 Task: Find Round Trip flight tickets for 2 adults, in Economy from Alexandria-Egypt to Guilin to travel on 24-Dec-2023. Guilin to Alexandria-Egypt on 29-Dec-2023.
Action: Mouse moved to (318, 270)
Screenshot: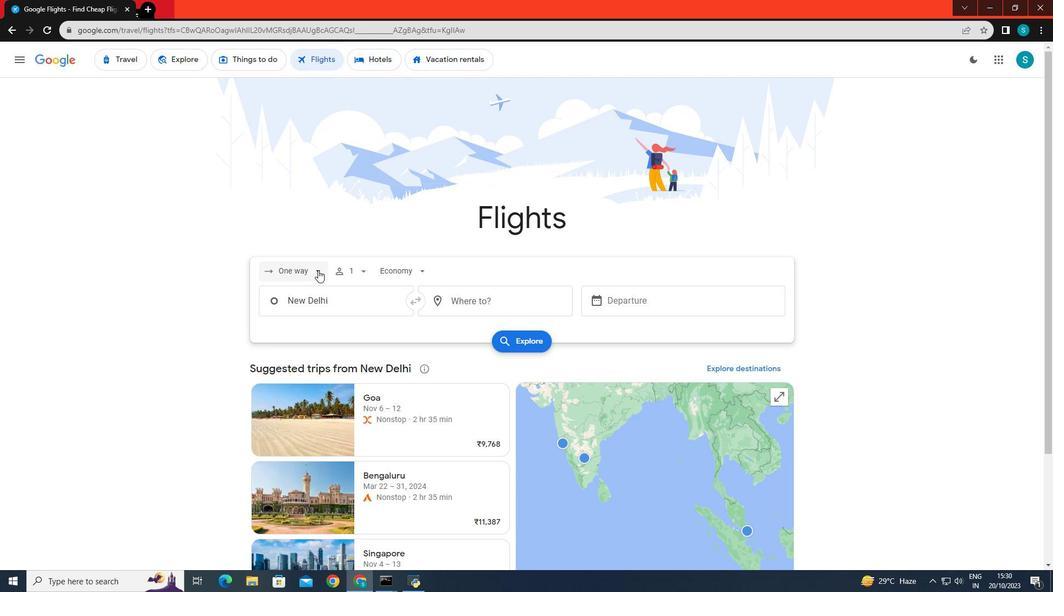 
Action: Mouse pressed left at (318, 270)
Screenshot: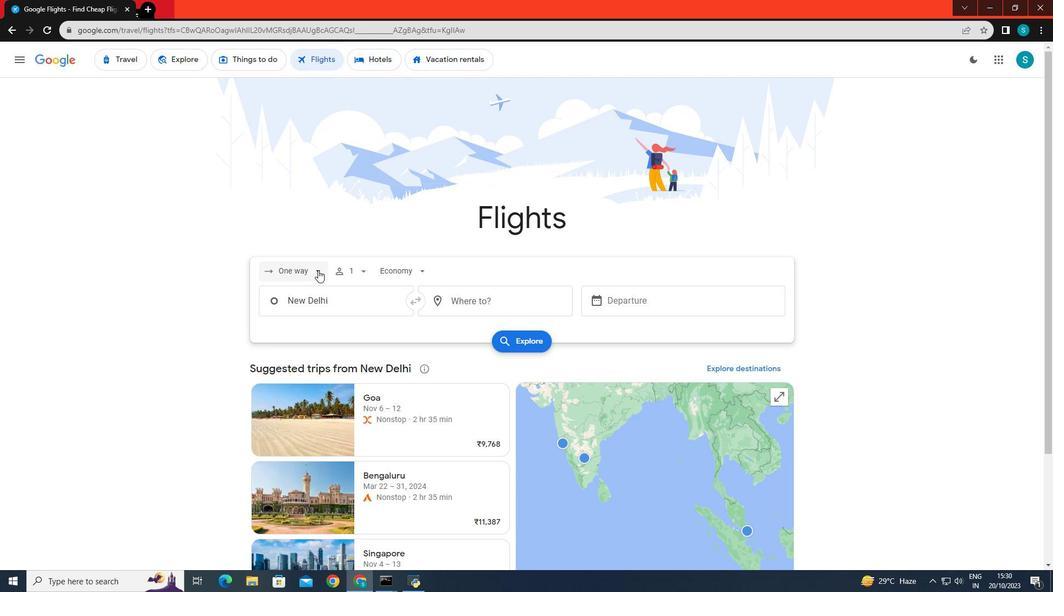 
Action: Mouse moved to (311, 301)
Screenshot: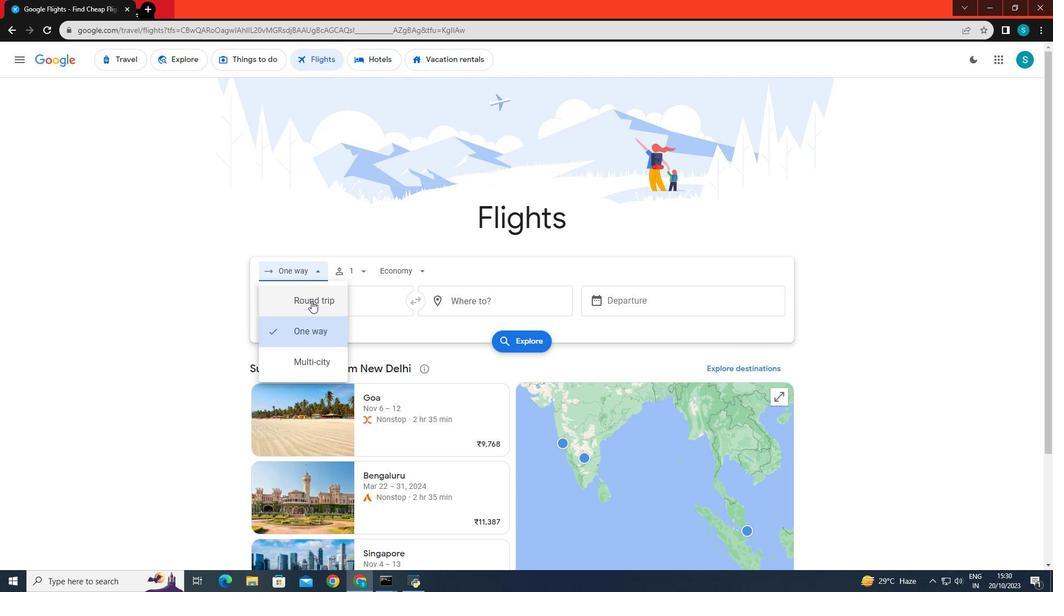 
Action: Mouse pressed left at (311, 301)
Screenshot: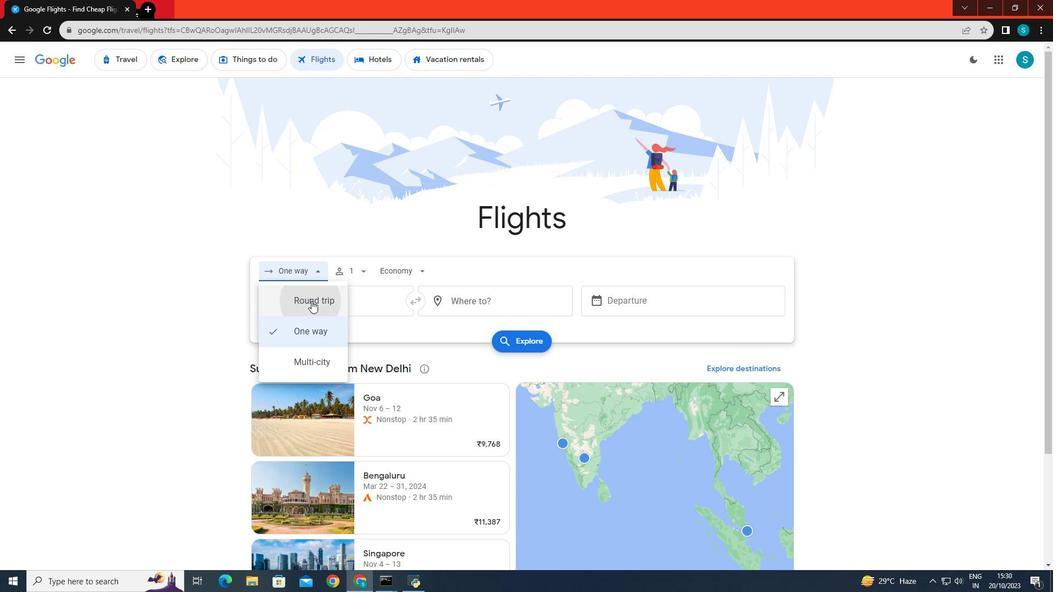
Action: Mouse moved to (368, 273)
Screenshot: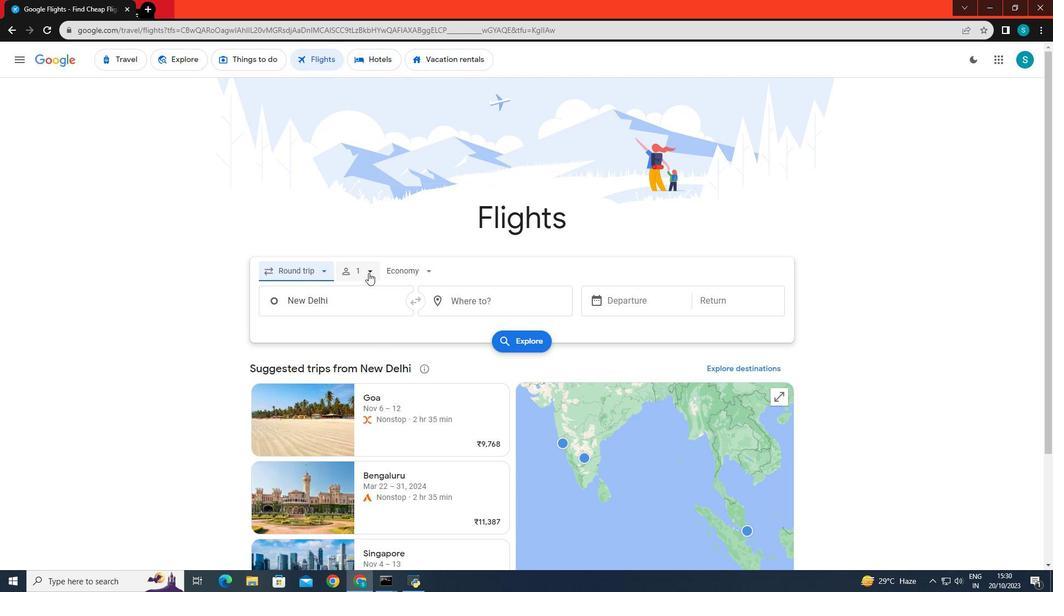 
Action: Mouse pressed left at (368, 273)
Screenshot: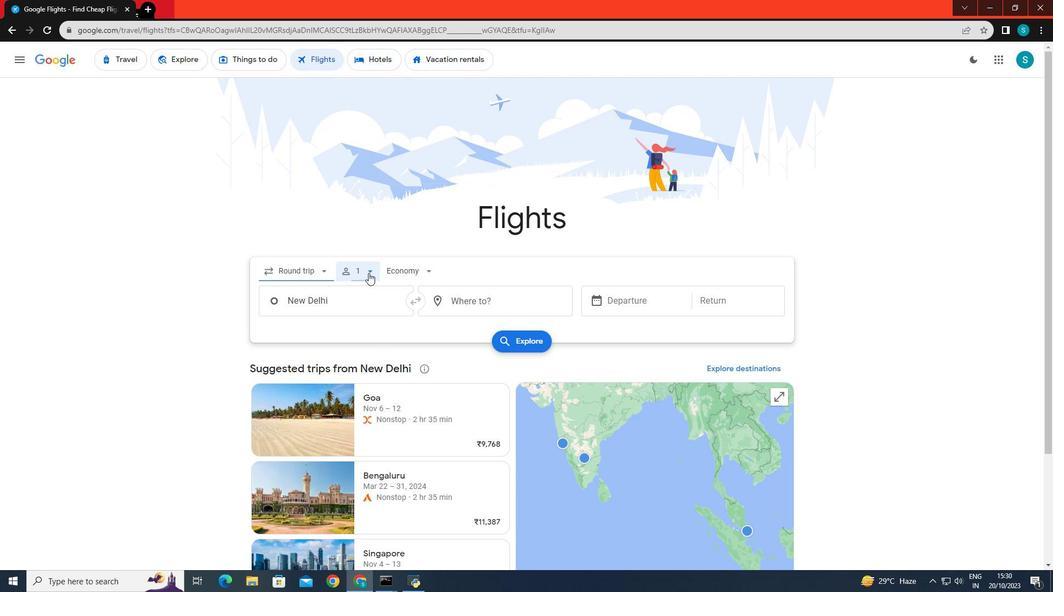 
Action: Mouse moved to (456, 301)
Screenshot: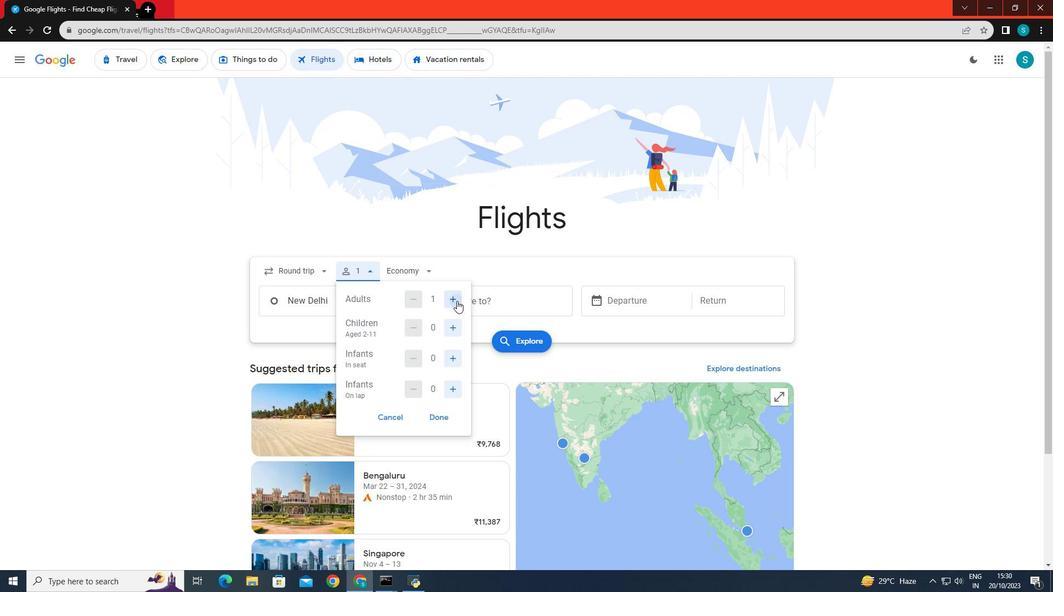 
Action: Mouse pressed left at (456, 301)
Screenshot: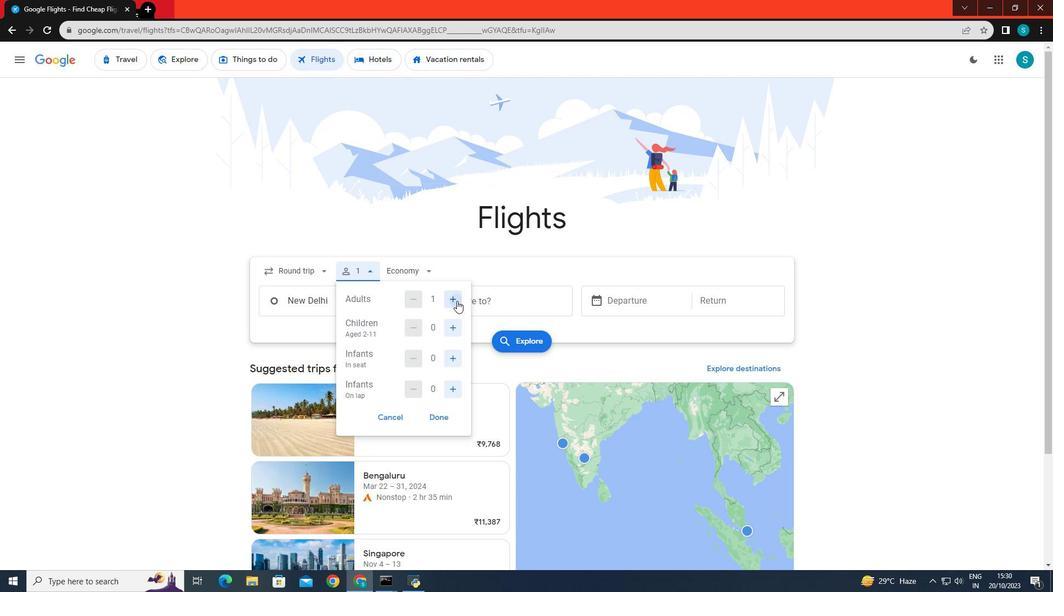 
Action: Mouse moved to (437, 415)
Screenshot: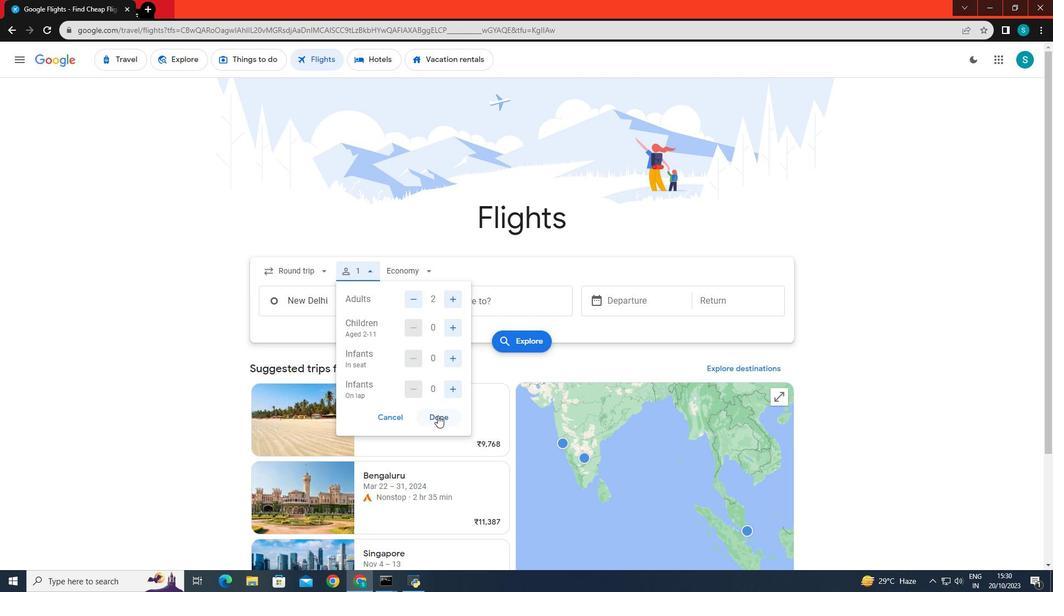 
Action: Mouse pressed left at (437, 415)
Screenshot: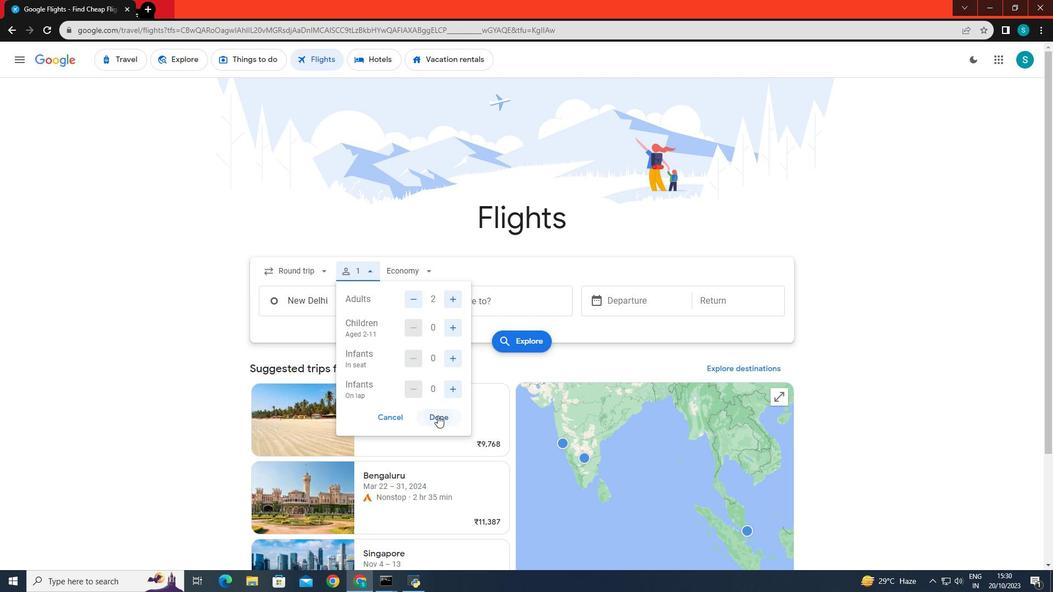 
Action: Mouse moved to (417, 267)
Screenshot: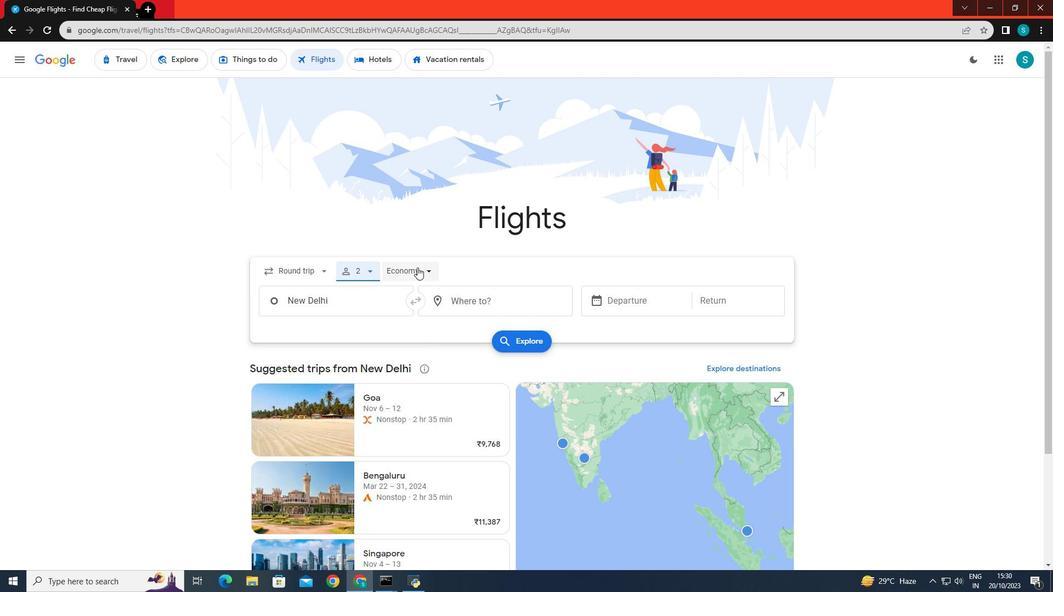 
Action: Mouse pressed left at (417, 267)
Screenshot: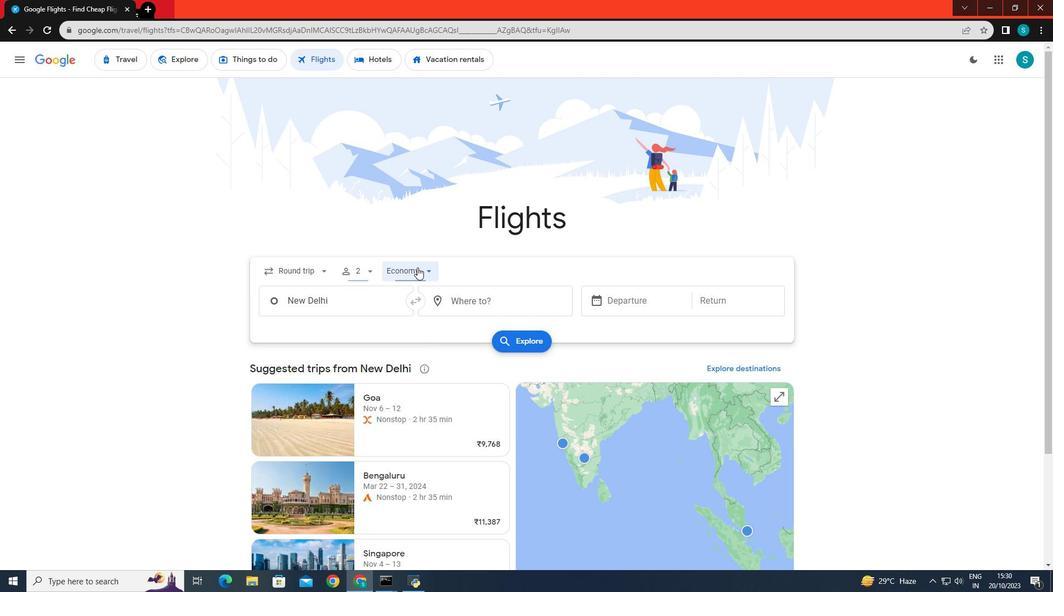 
Action: Mouse moved to (429, 303)
Screenshot: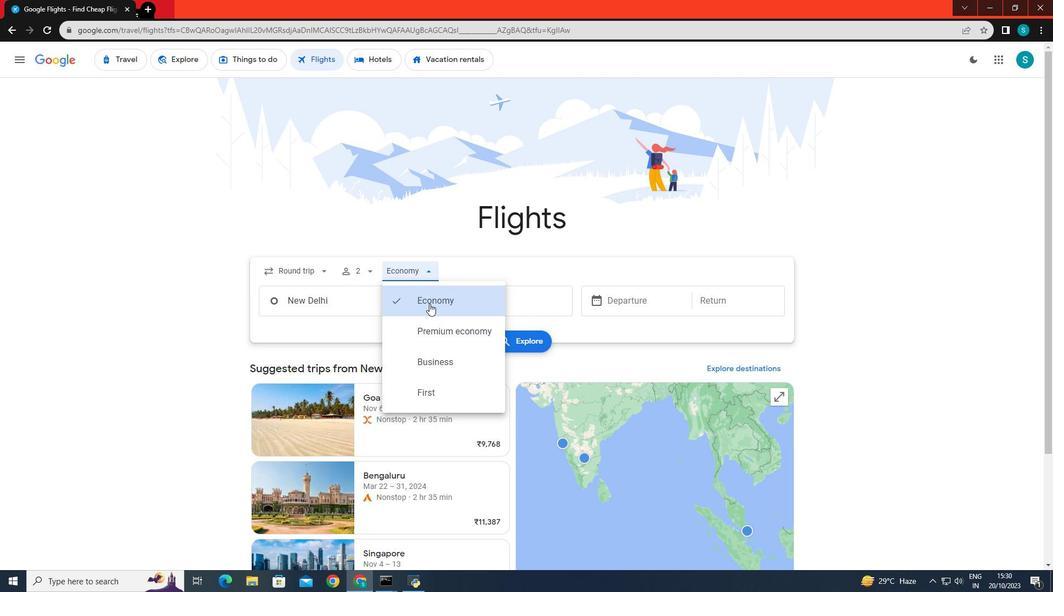 
Action: Mouse pressed left at (429, 303)
Screenshot: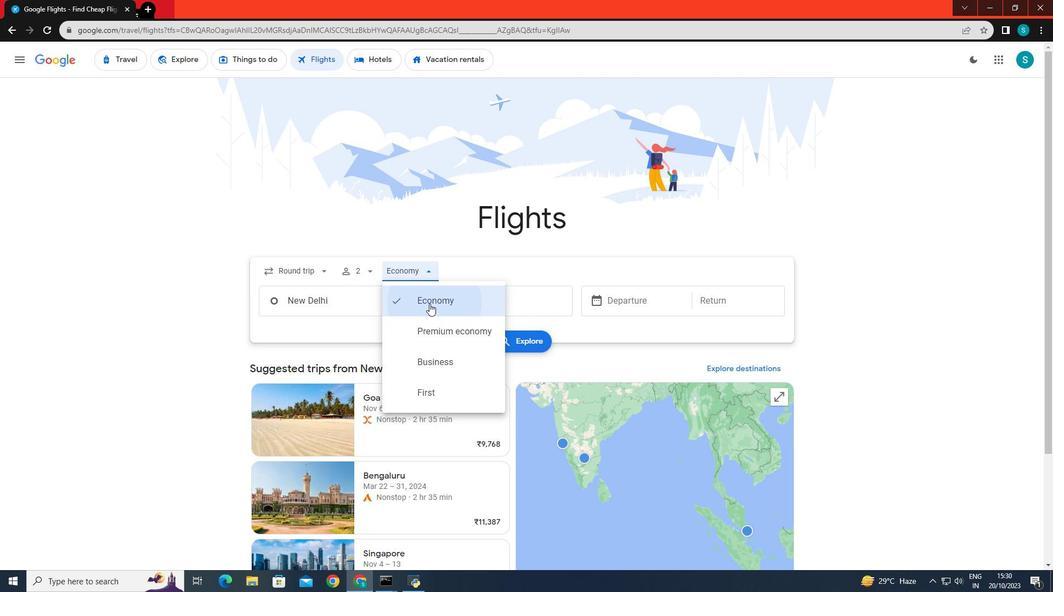 
Action: Mouse moved to (339, 303)
Screenshot: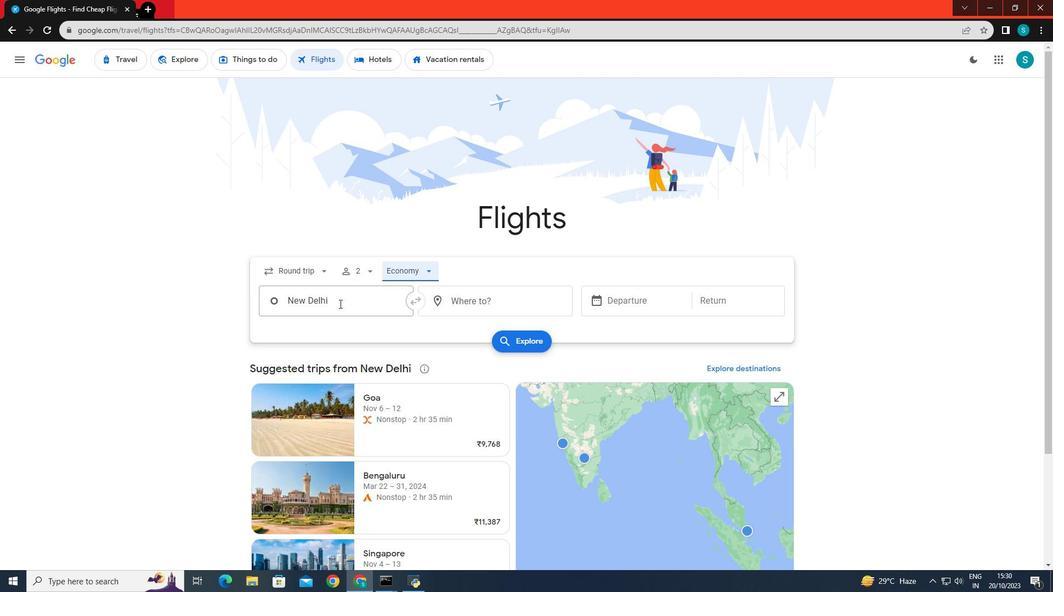 
Action: Mouse pressed left at (339, 303)
Screenshot: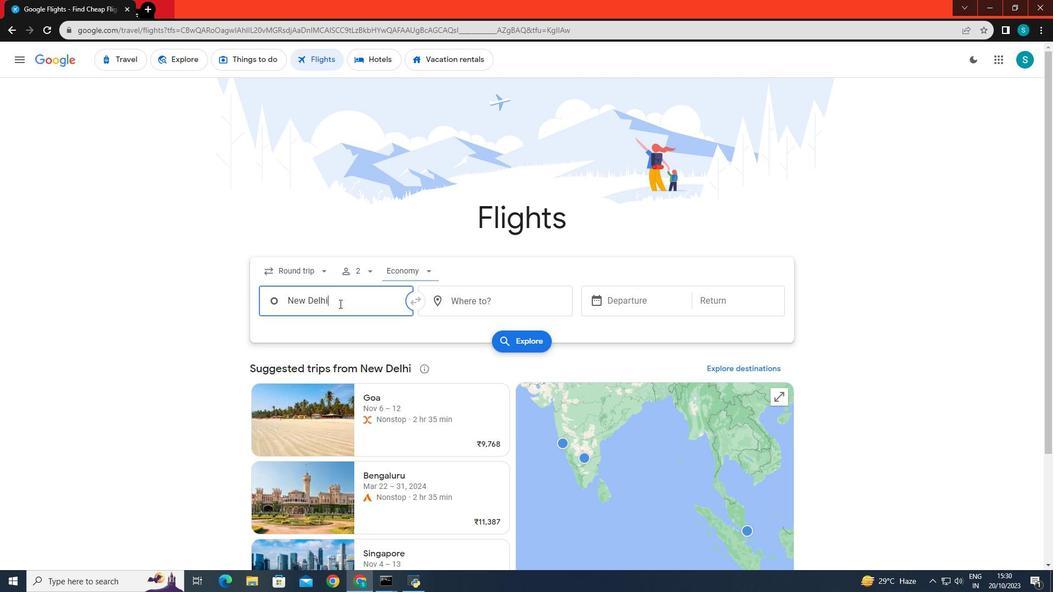 
Action: Key pressed <Key.backspace><Key.caps_lock>A<Key.caps_lock>lexandria
Screenshot: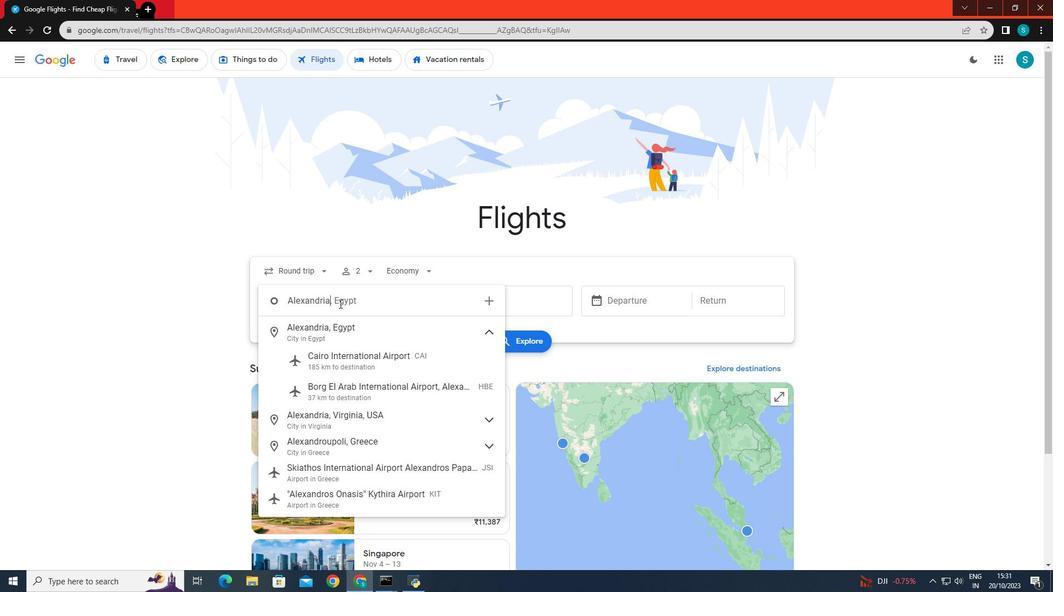
Action: Mouse moved to (335, 328)
Screenshot: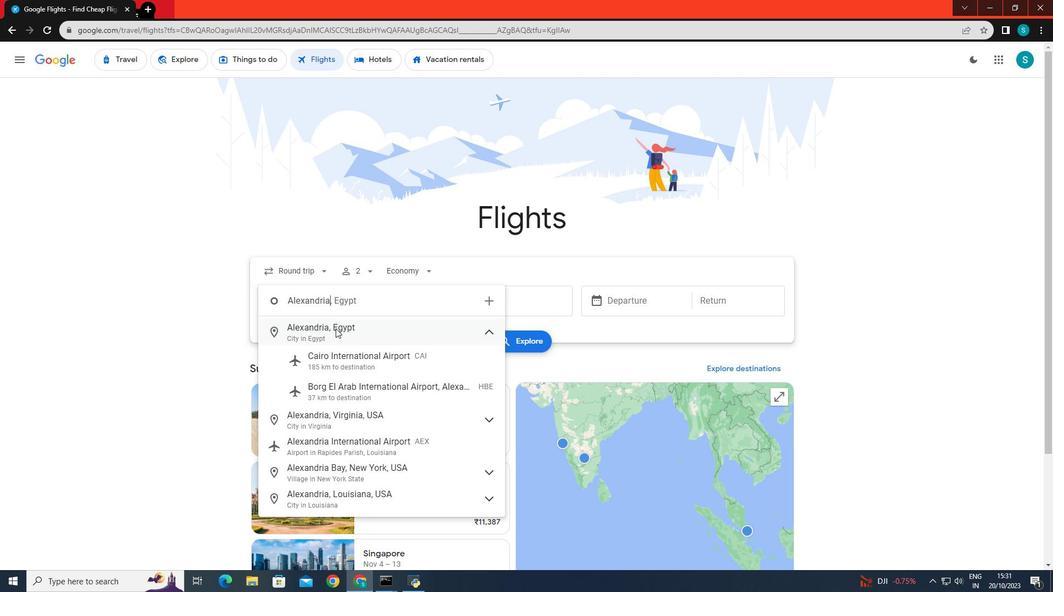 
Action: Mouse pressed left at (335, 328)
Screenshot: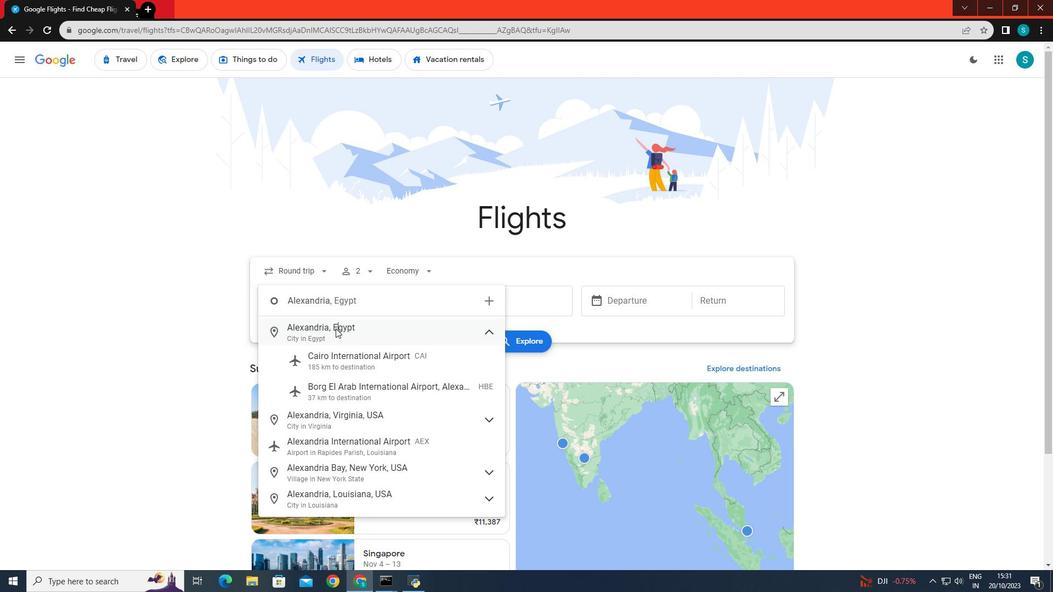 
Action: Mouse moved to (476, 299)
Screenshot: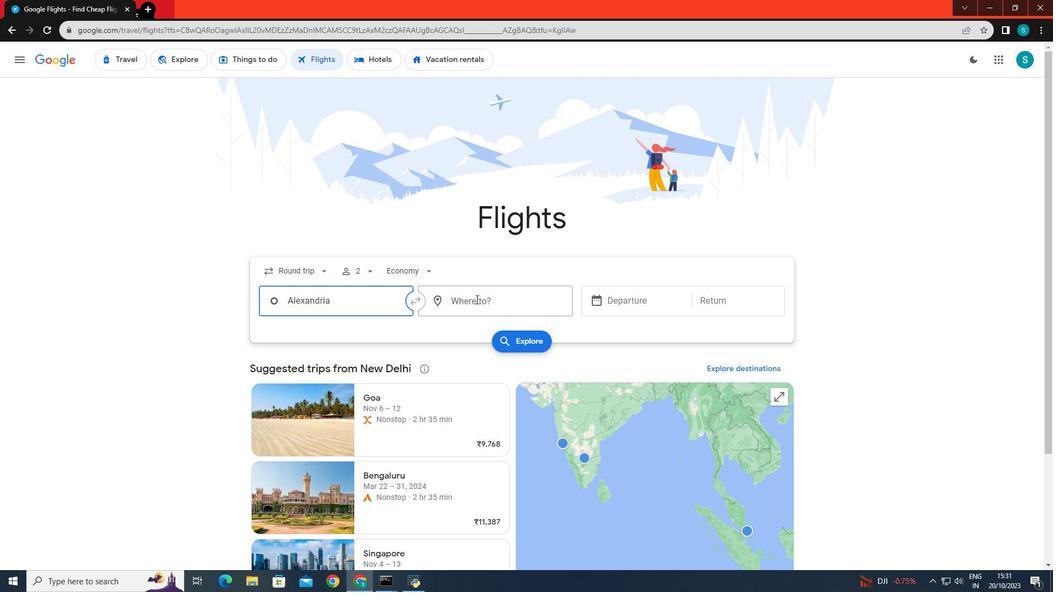 
Action: Mouse pressed left at (476, 299)
Screenshot: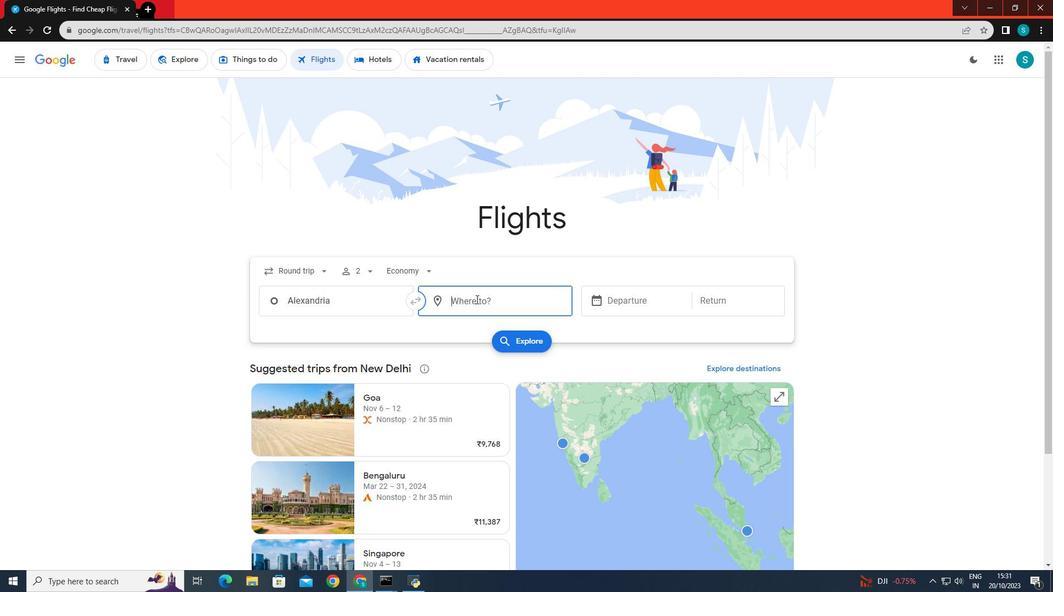 
Action: Key pressed <Key.caps_lock>G<Key.caps_lock>uilin
Screenshot: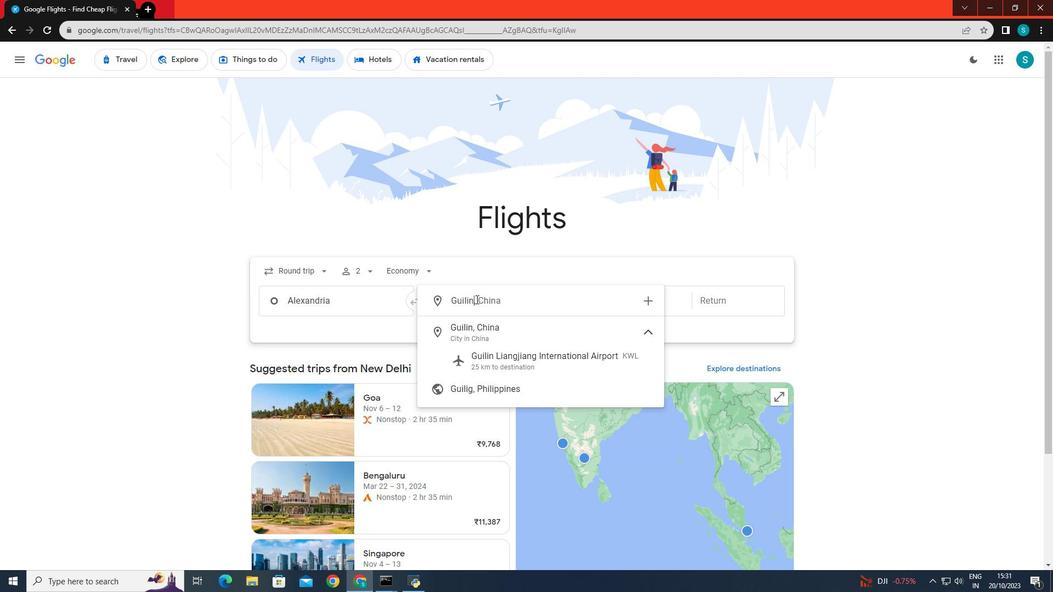 
Action: Mouse moved to (476, 332)
Screenshot: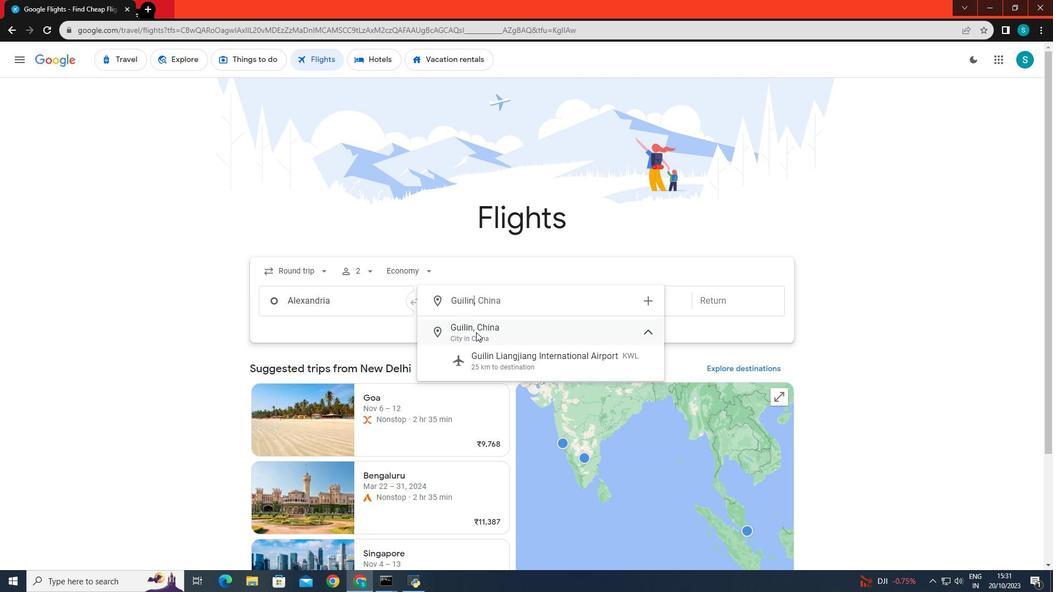
Action: Mouse pressed left at (476, 332)
Screenshot: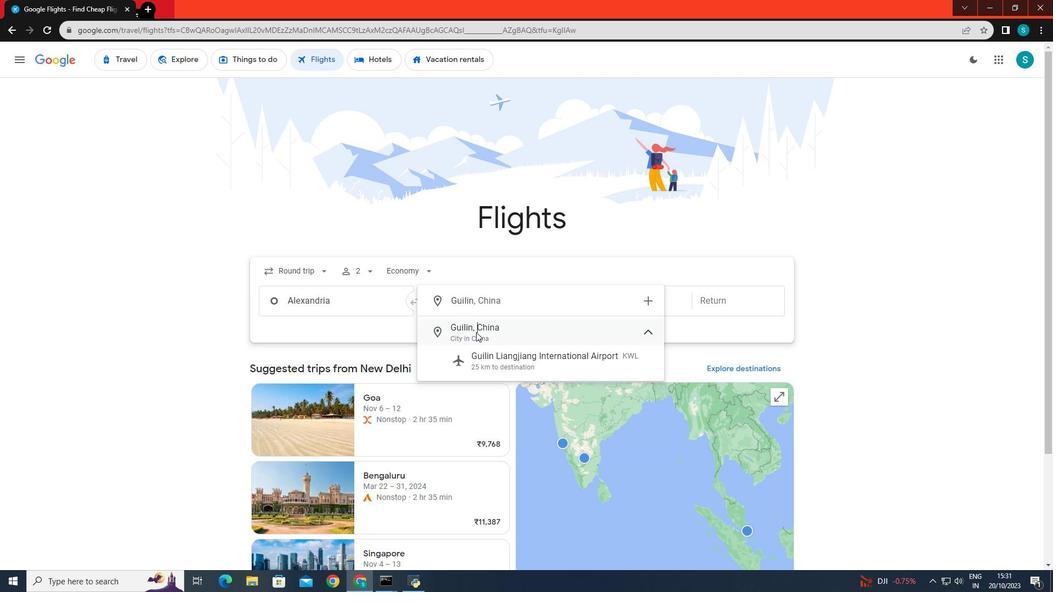 
Action: Mouse moved to (596, 309)
Screenshot: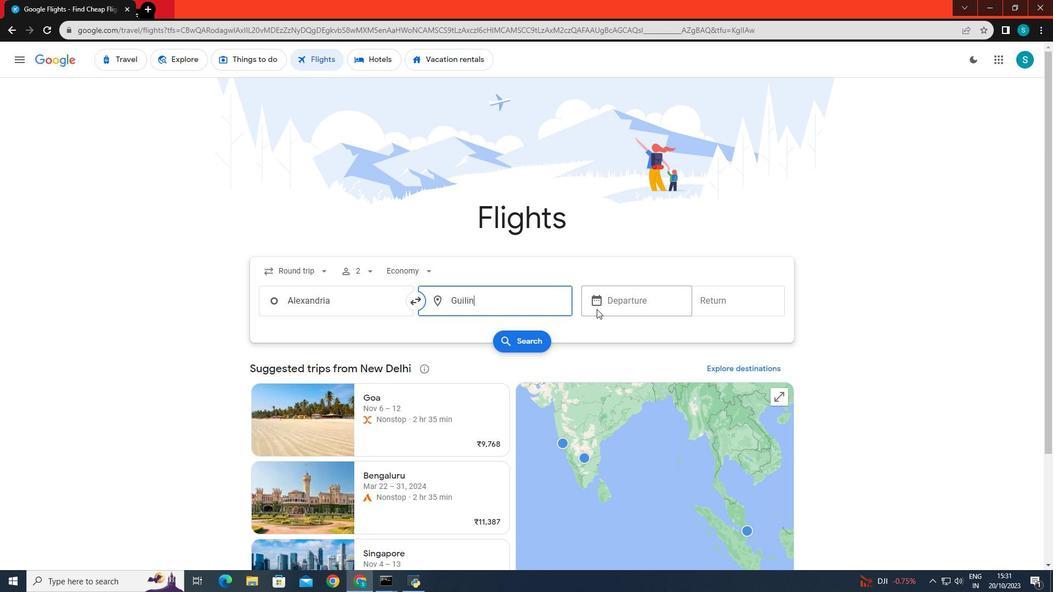 
Action: Mouse scrolled (596, 308) with delta (0, 0)
Screenshot: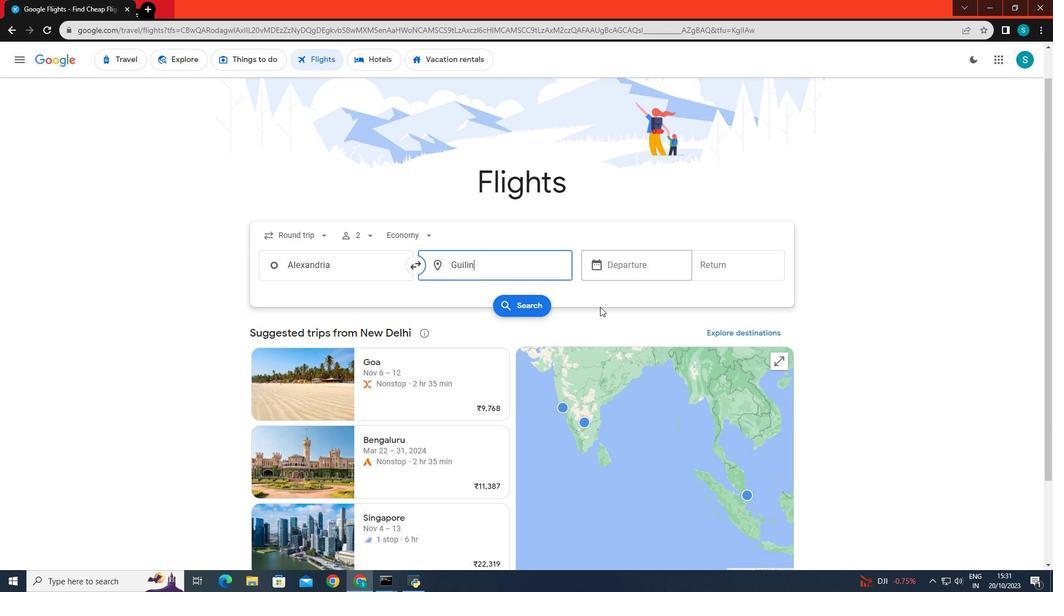
Action: Mouse moved to (637, 244)
Screenshot: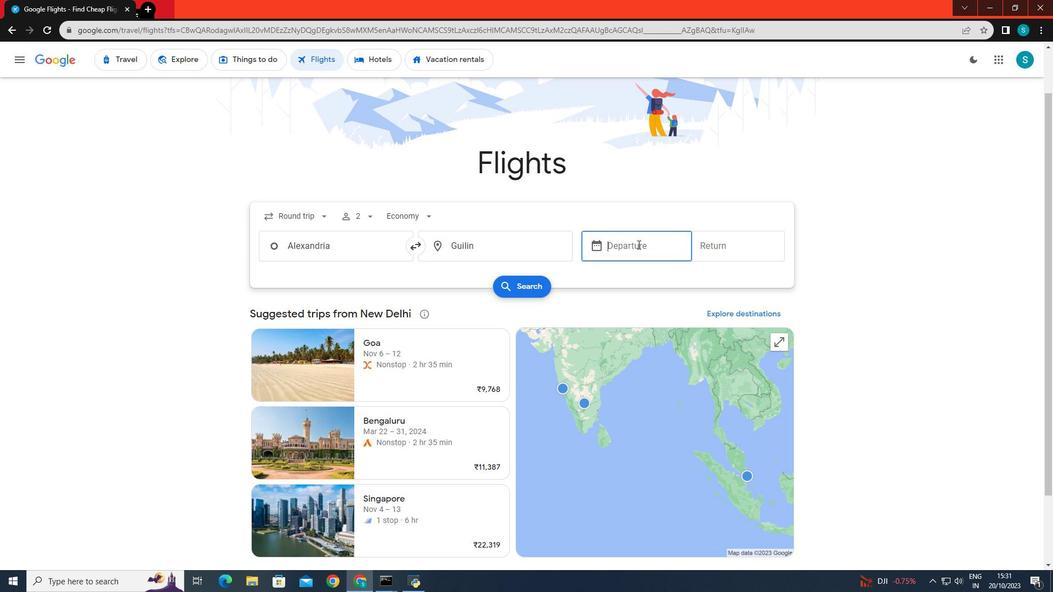 
Action: Mouse pressed left at (637, 244)
Screenshot: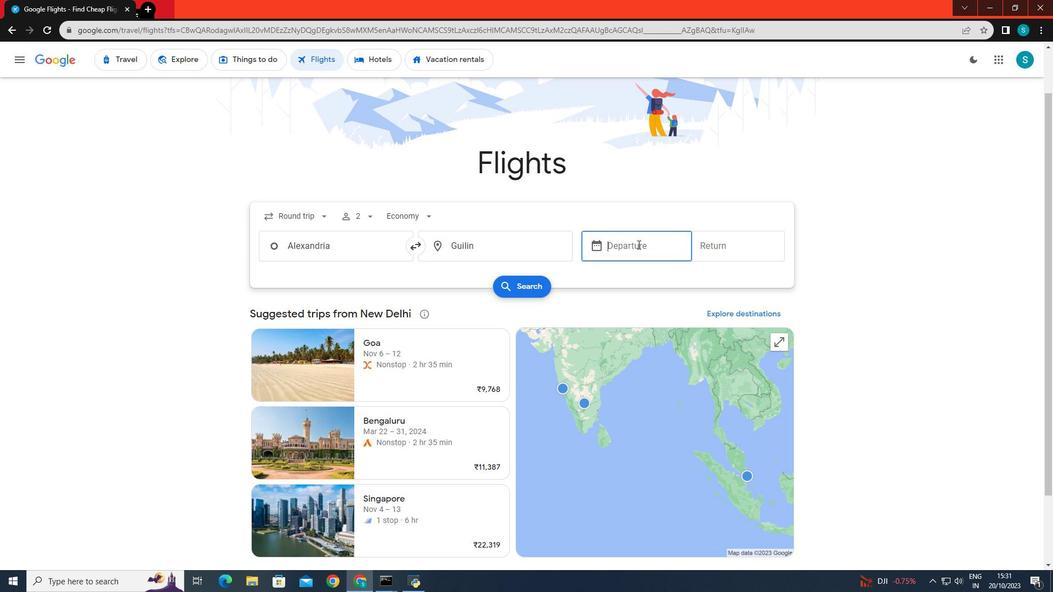 
Action: Mouse moved to (789, 380)
Screenshot: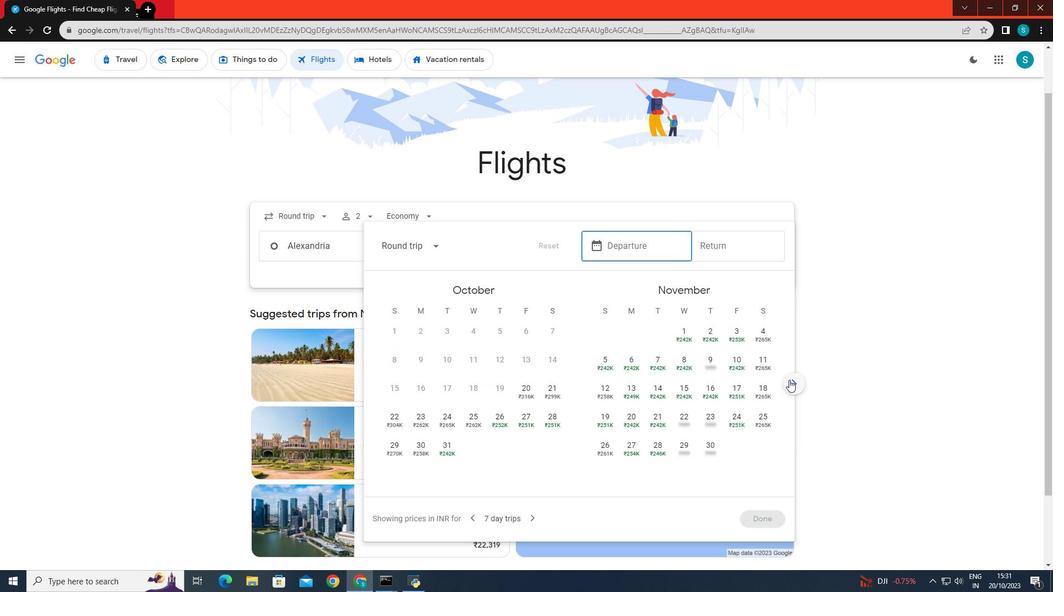 
Action: Mouse pressed left at (789, 380)
Screenshot: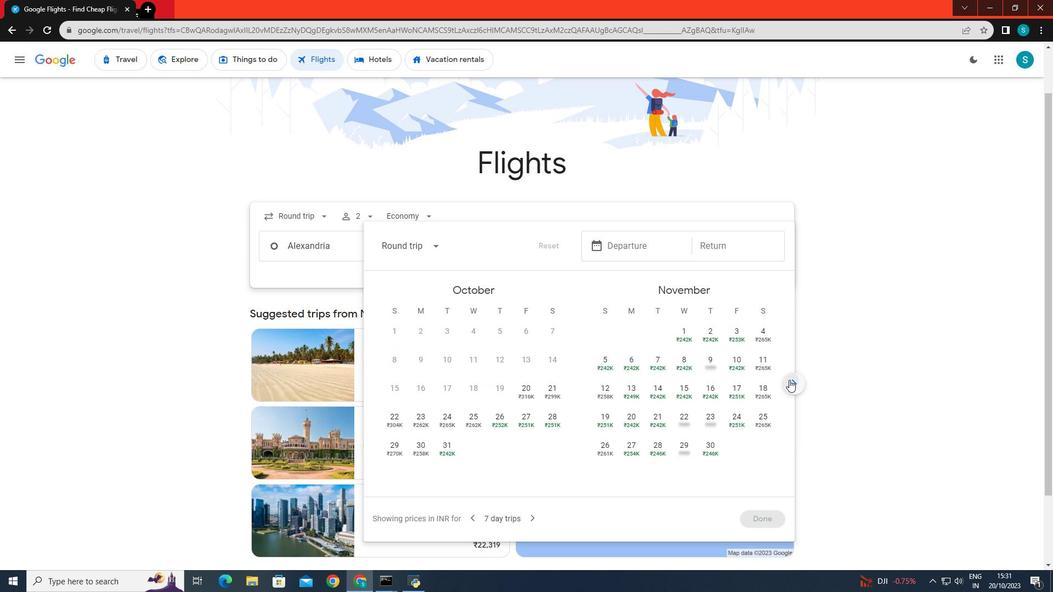 
Action: Mouse moved to (601, 447)
Screenshot: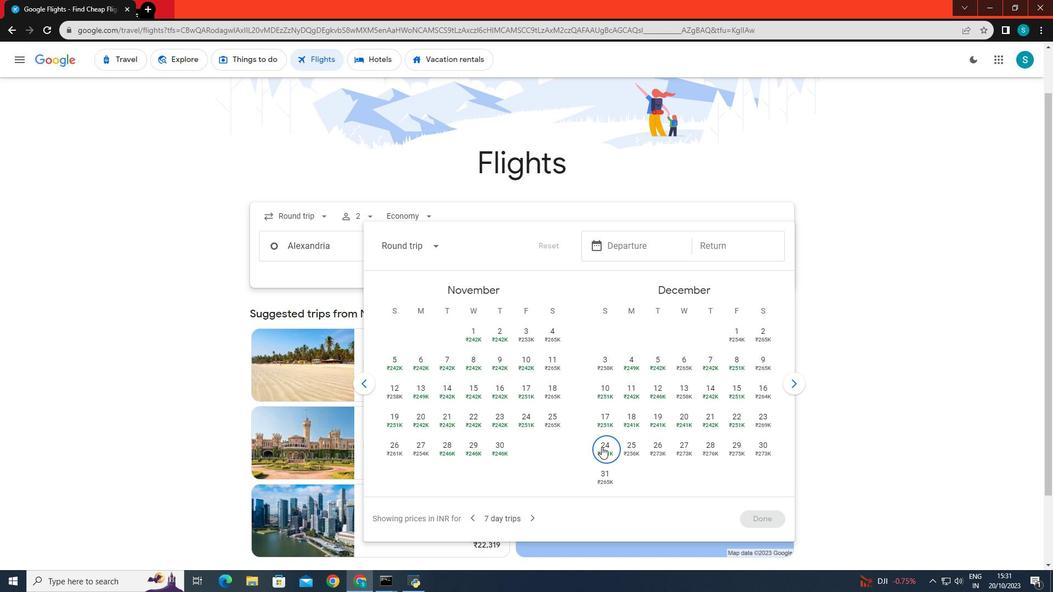 
Action: Mouse pressed left at (601, 447)
Screenshot: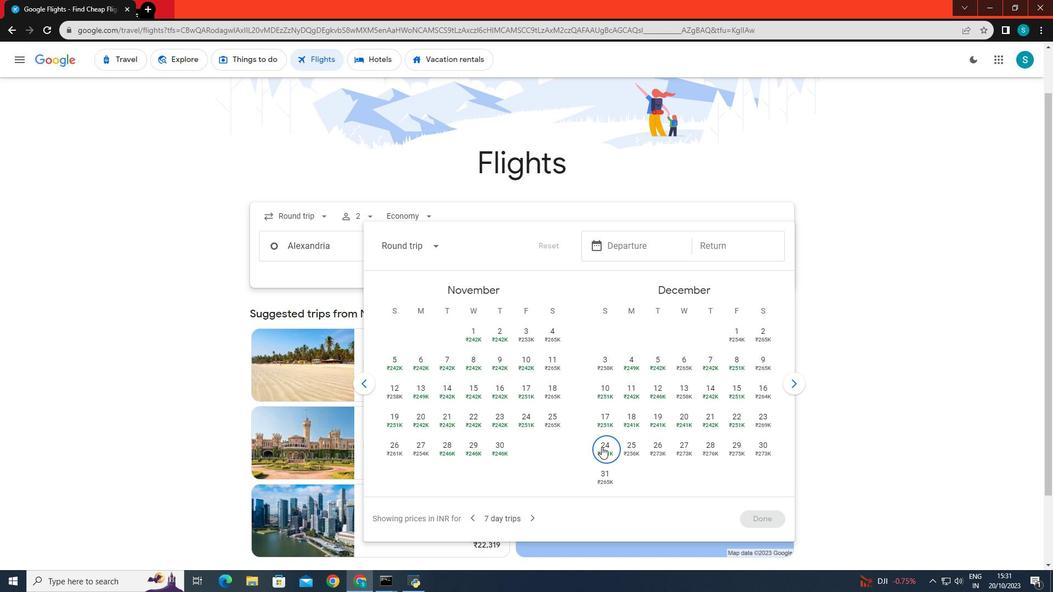 
Action: Mouse moved to (737, 448)
Screenshot: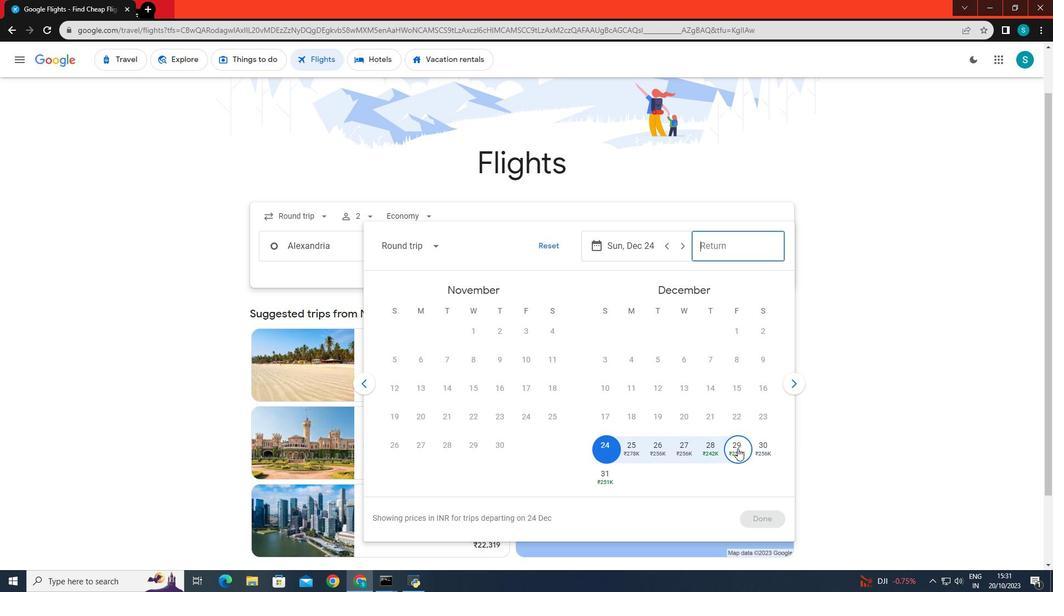 
Action: Mouse pressed left at (737, 448)
Screenshot: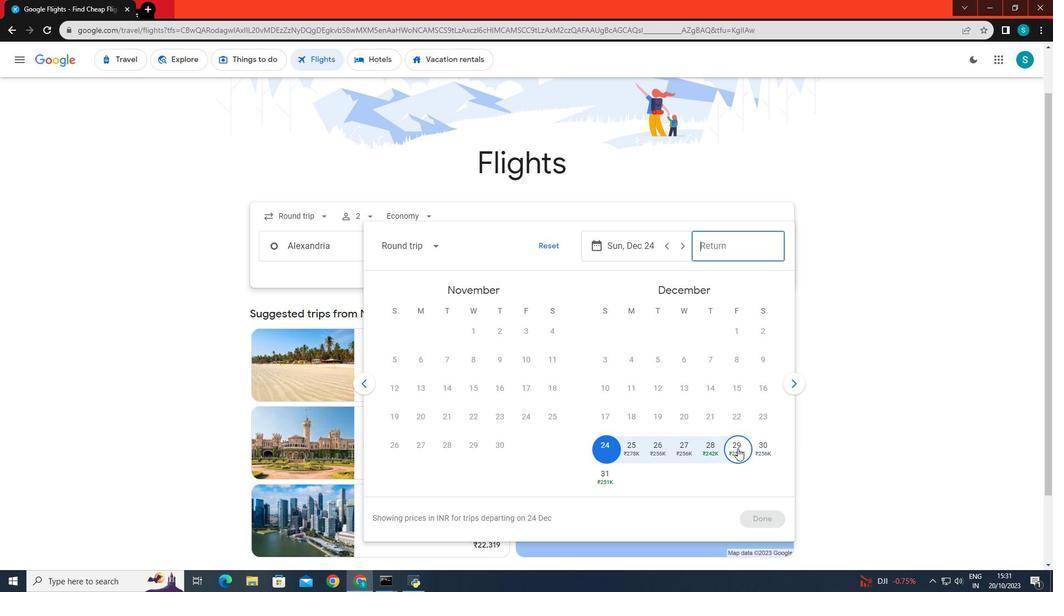 
Action: Mouse moved to (762, 515)
Screenshot: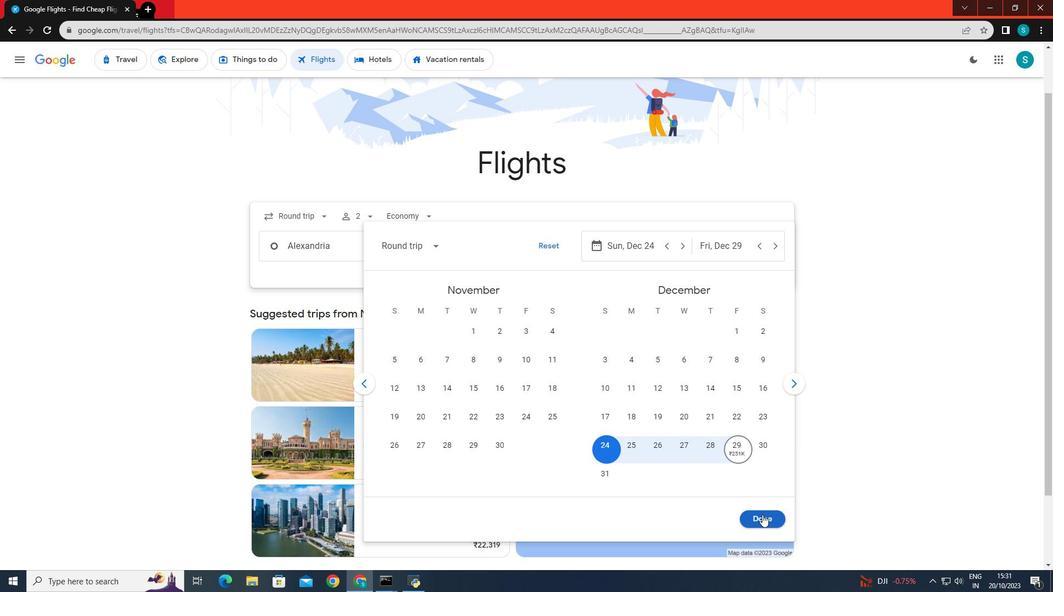 
Action: Mouse pressed left at (762, 515)
Screenshot: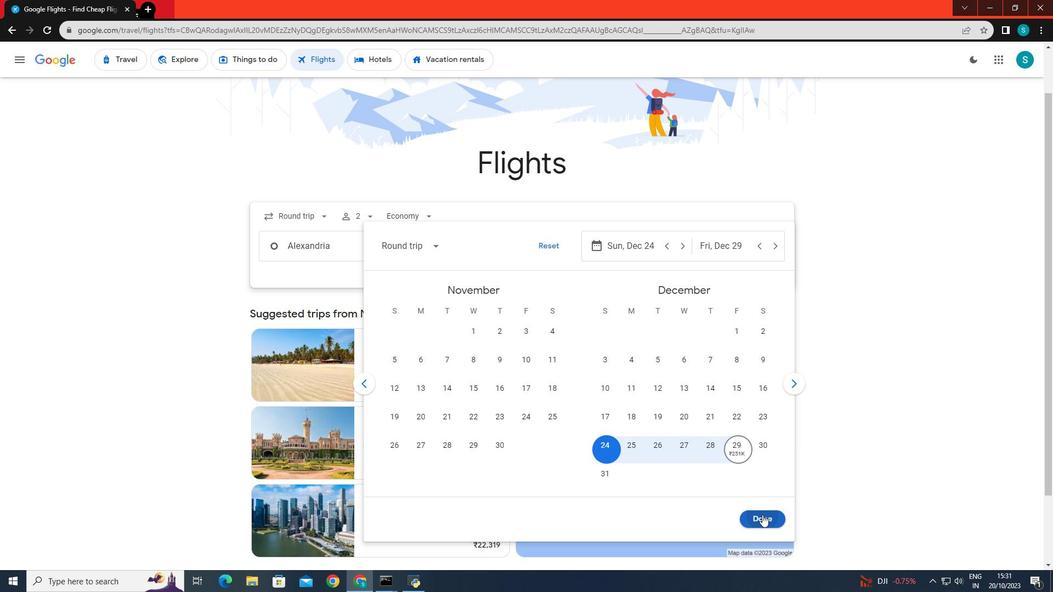 
Action: Mouse moved to (582, 309)
Screenshot: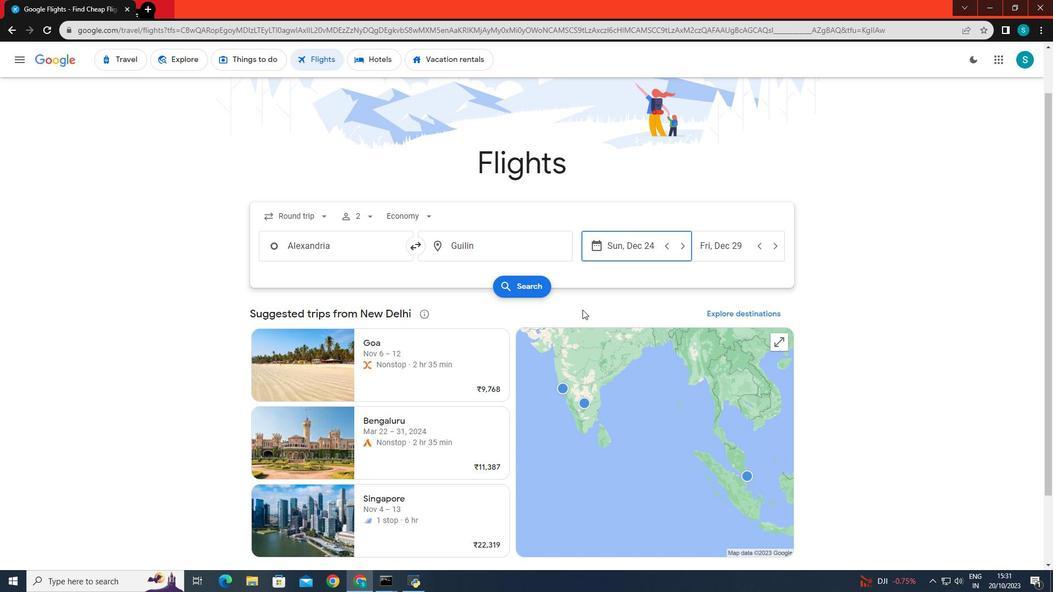 
Action: Mouse scrolled (582, 309) with delta (0, 0)
Screenshot: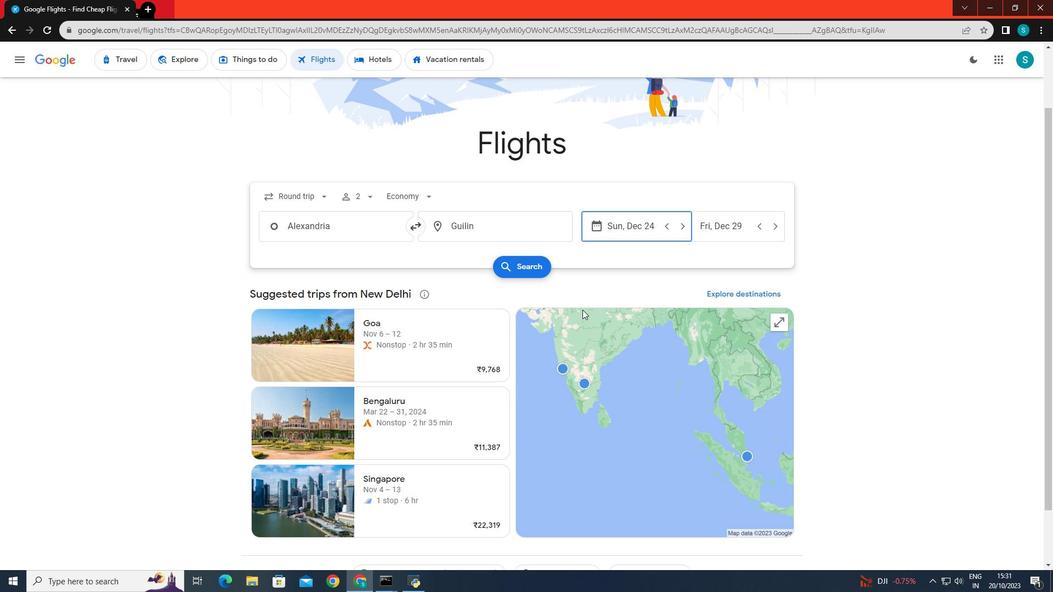 
Action: Mouse scrolled (582, 309) with delta (0, 0)
Screenshot: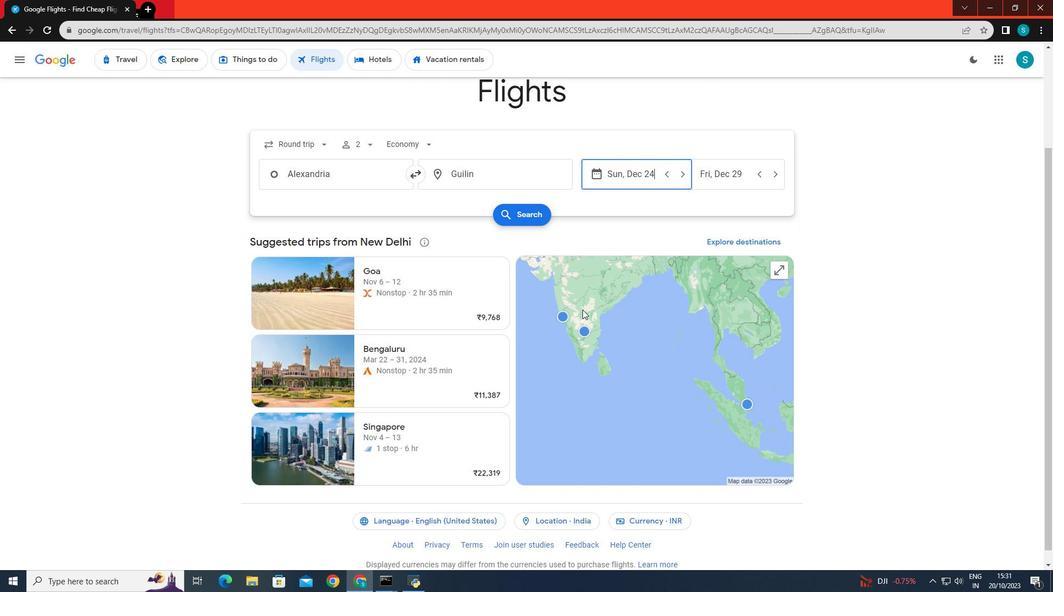 
Action: Mouse moved to (513, 201)
Screenshot: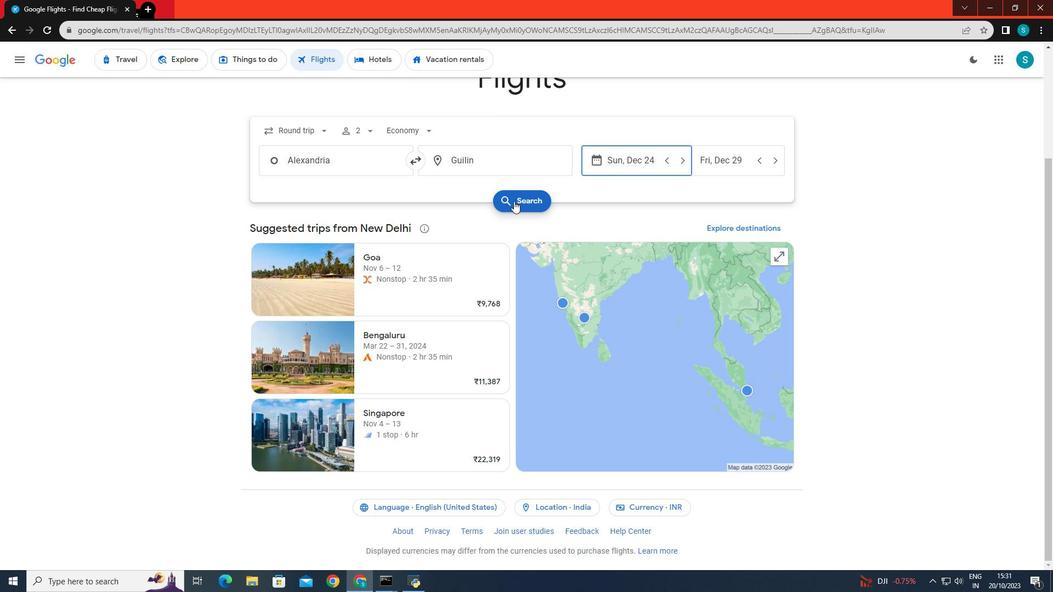 
Action: Mouse pressed left at (513, 201)
Screenshot: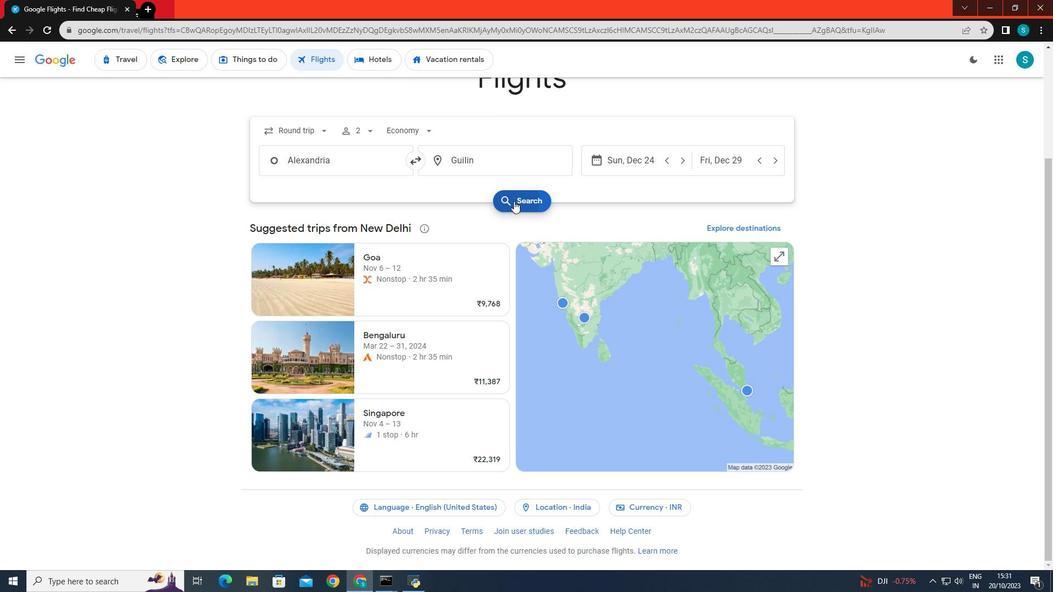 
Action: Mouse moved to (463, 251)
Screenshot: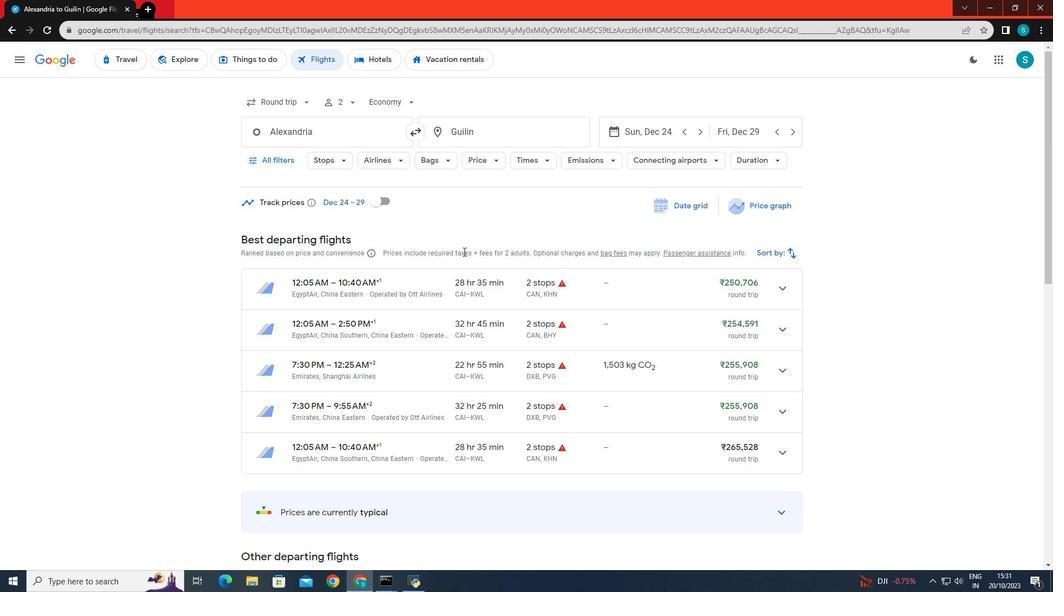 
Action: Mouse scrolled (463, 251) with delta (0, 0)
Screenshot: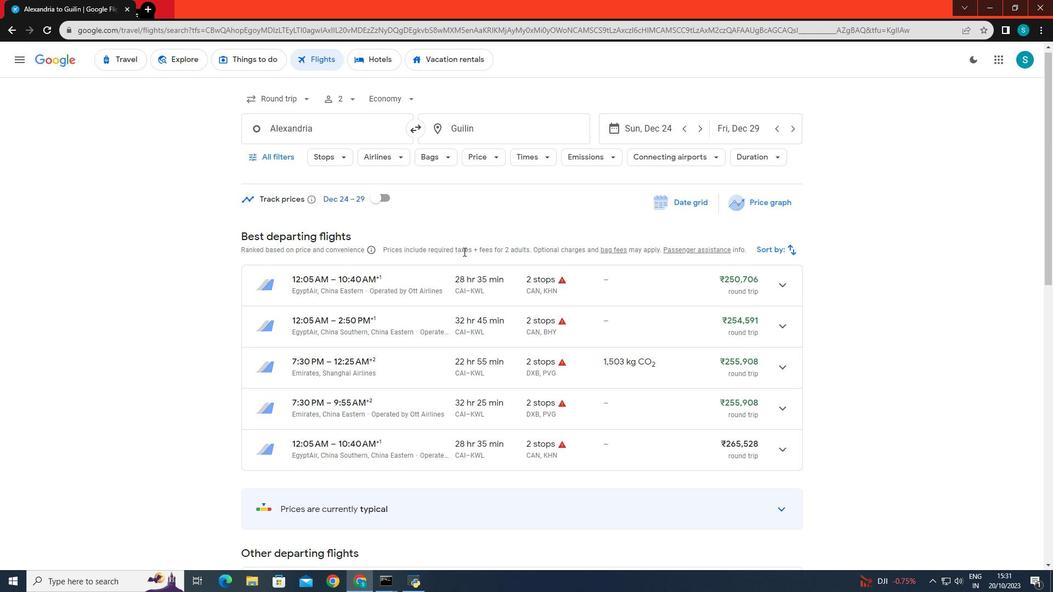 
Action: Mouse scrolled (463, 251) with delta (0, 0)
Screenshot: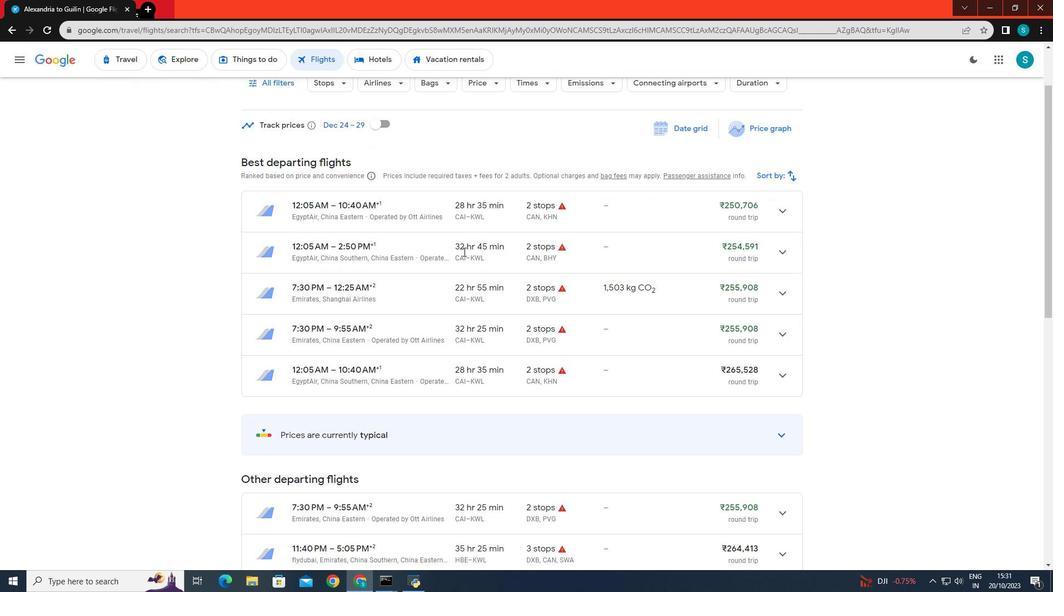 
Action: Mouse scrolled (463, 251) with delta (0, 0)
Screenshot: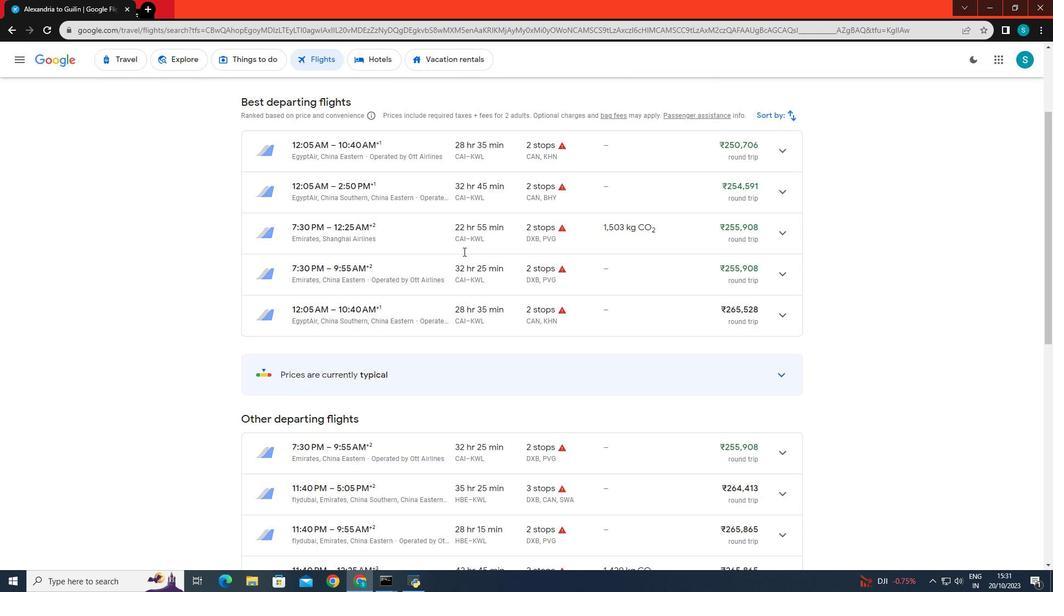 
Action: Mouse scrolled (463, 251) with delta (0, 0)
Screenshot: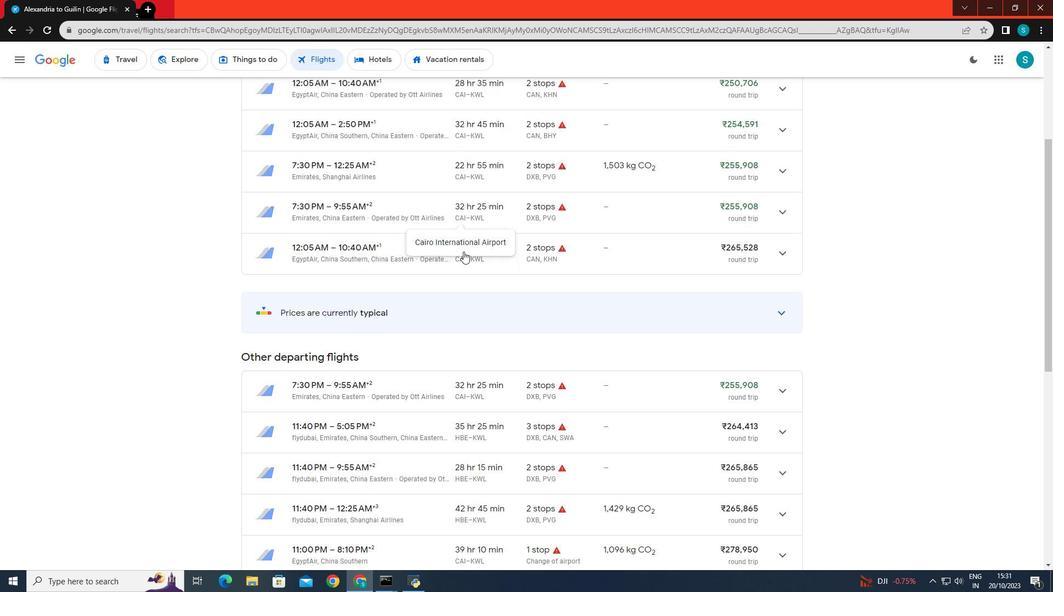 
Action: Mouse scrolled (463, 251) with delta (0, 0)
Screenshot: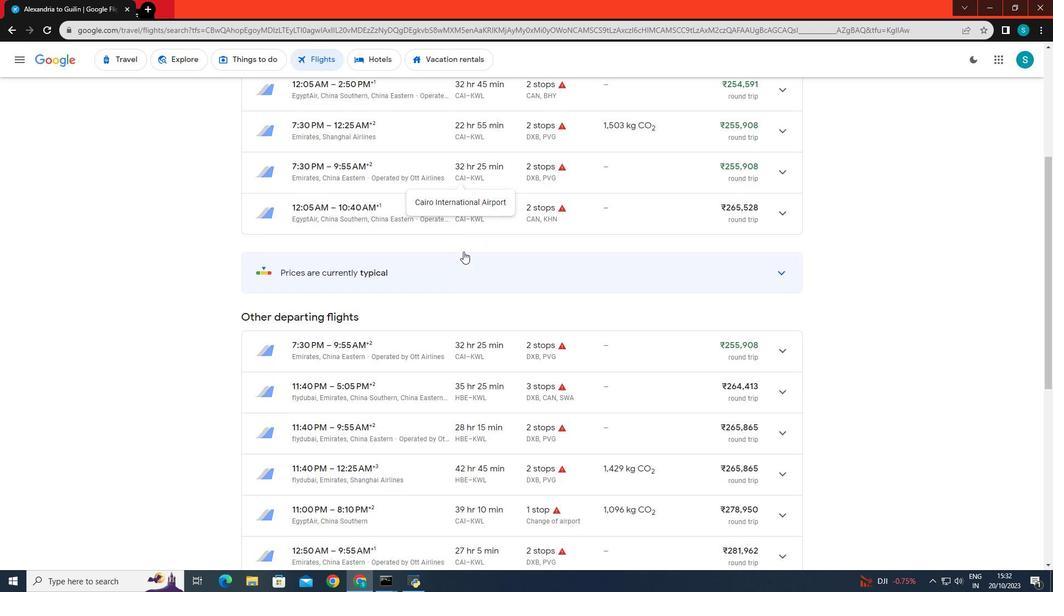 
Action: Mouse scrolled (463, 251) with delta (0, 0)
Screenshot: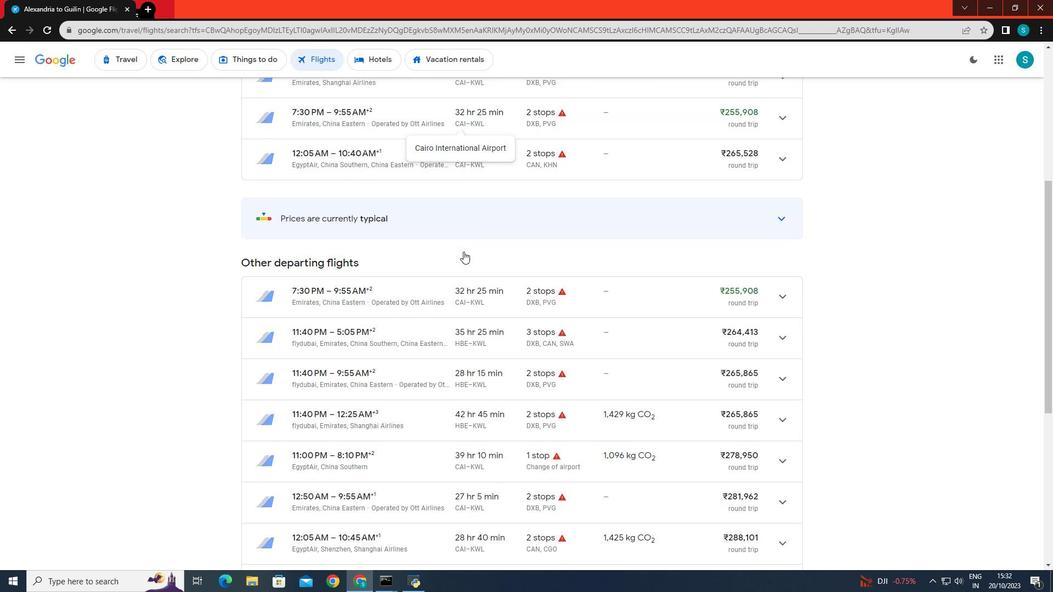 
Action: Mouse scrolled (463, 251) with delta (0, 0)
Screenshot: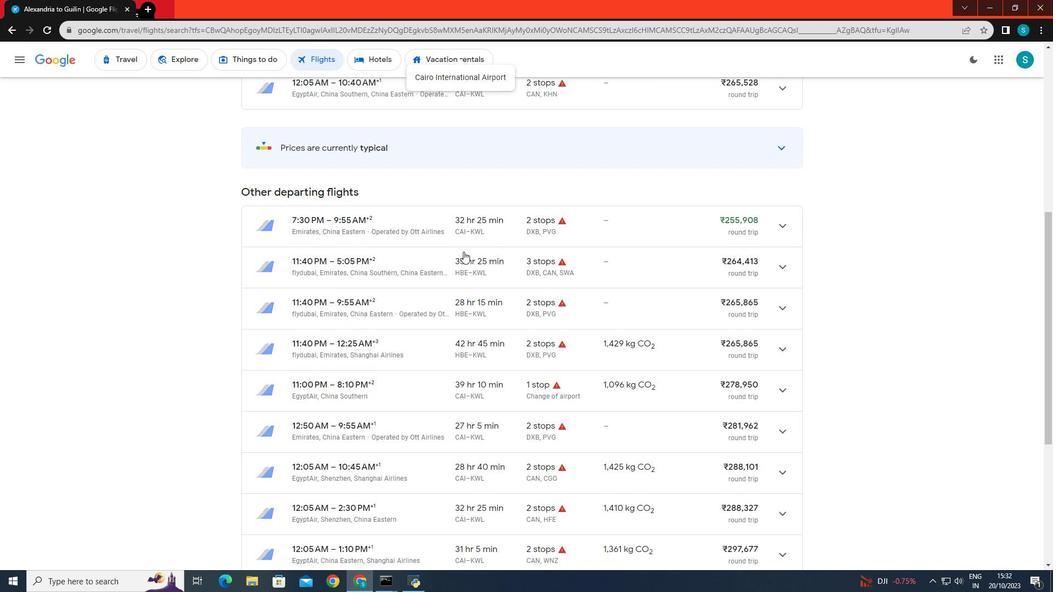 
Action: Mouse scrolled (463, 251) with delta (0, 0)
Screenshot: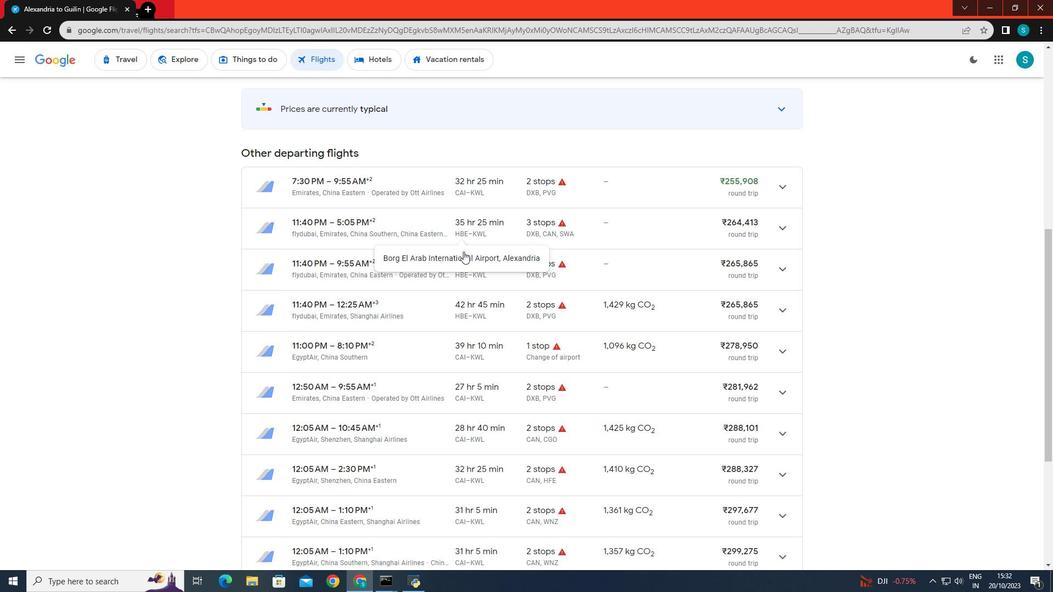 
Action: Mouse scrolled (463, 251) with delta (0, 0)
Screenshot: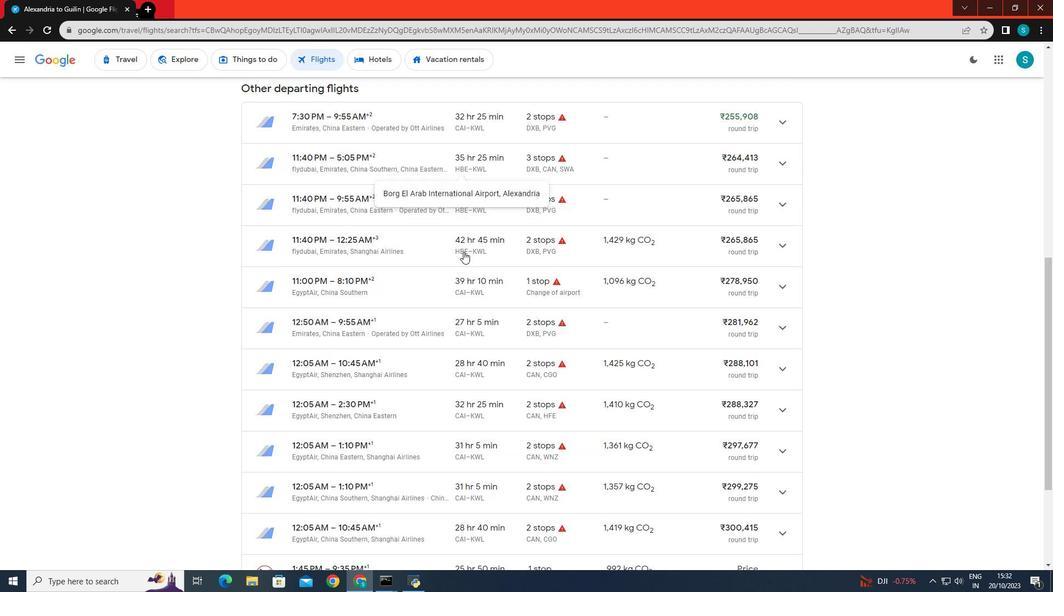 
Action: Mouse scrolled (463, 251) with delta (0, 0)
Screenshot: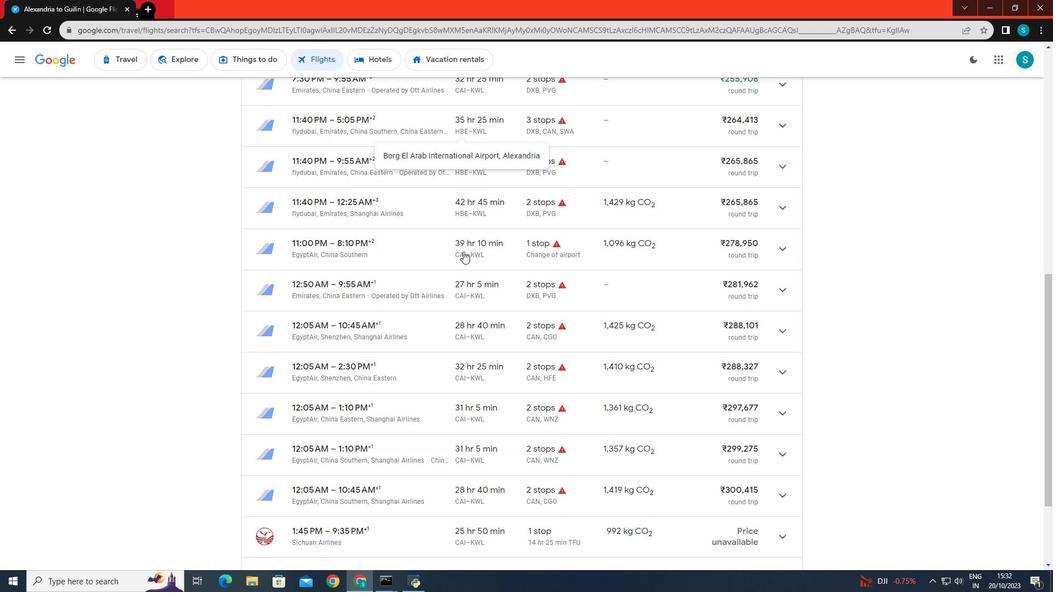
Action: Mouse scrolled (463, 251) with delta (0, 0)
Screenshot: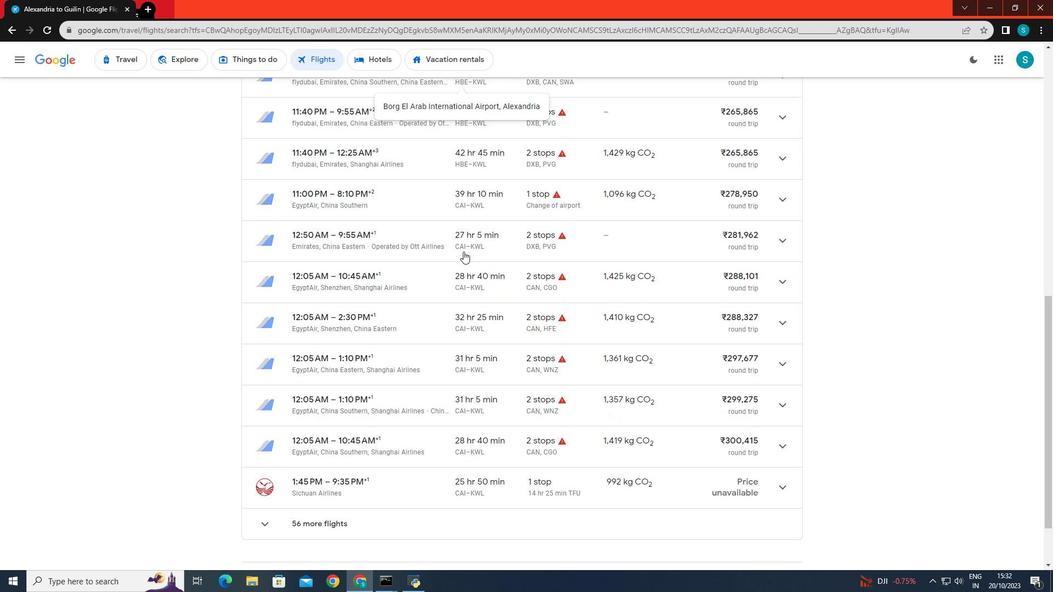 
Action: Mouse scrolled (463, 251) with delta (0, 0)
Screenshot: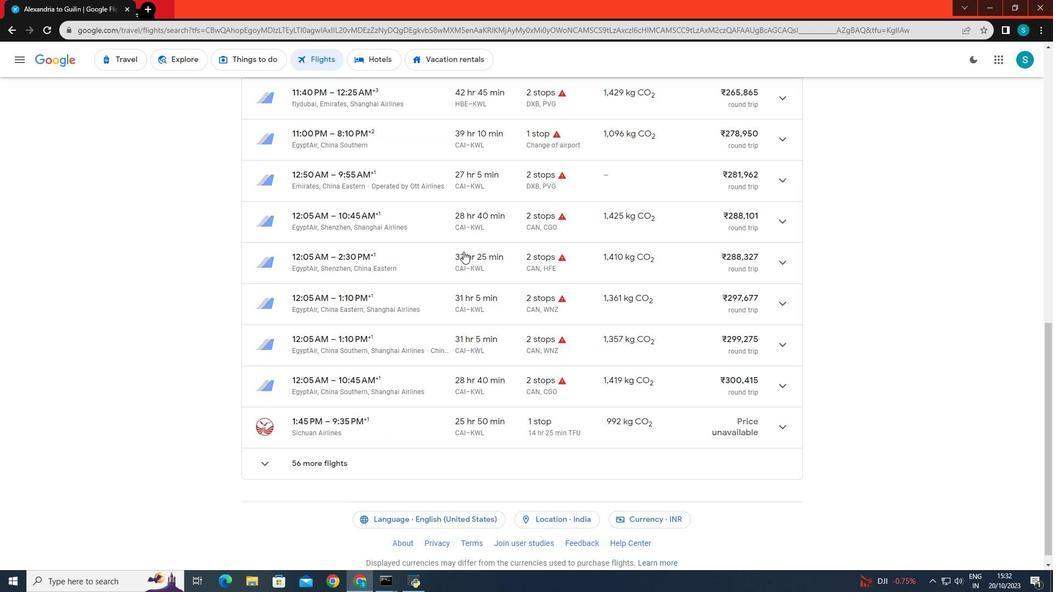
Action: Mouse scrolled (463, 251) with delta (0, 0)
Screenshot: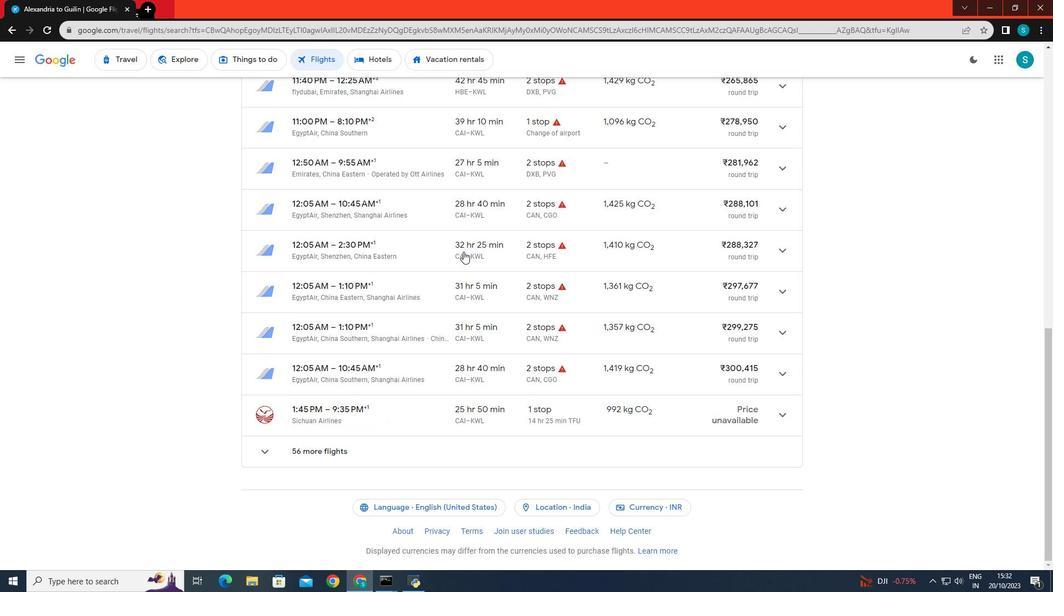 
Action: Mouse scrolled (463, 251) with delta (0, 0)
Screenshot: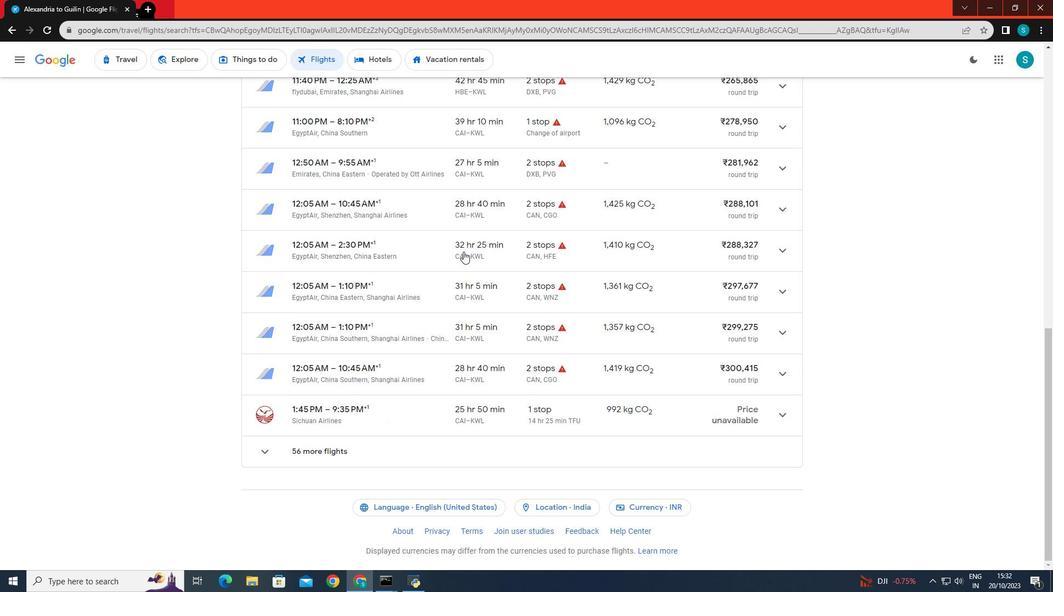 
Action: Mouse scrolled (463, 251) with delta (0, 0)
Screenshot: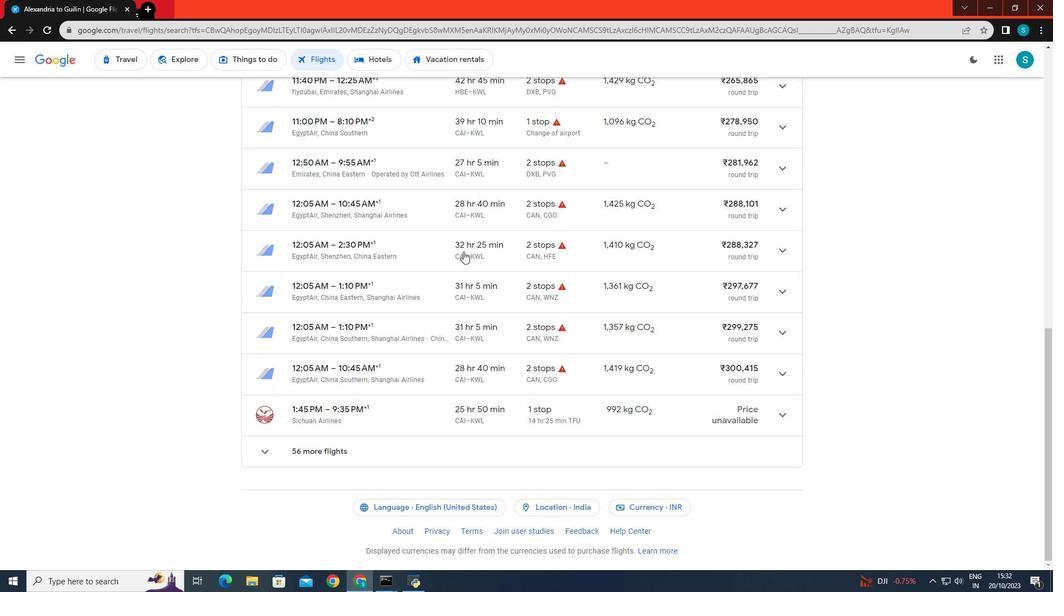 
